 Task: Search one way flight ticket for 1 adult, 6 children, 1 infant in seat and 1 infant on lap in business from Durango: Durango√la Plata County Airport to Greensboro: Piedmont Triad International Airport on 5-1-2023. Choice of flights is Spirit. Number of bags: 1 carry on bag. Price is upto 100000. Outbound departure time preference is 15:30.
Action: Mouse moved to (209, 211)
Screenshot: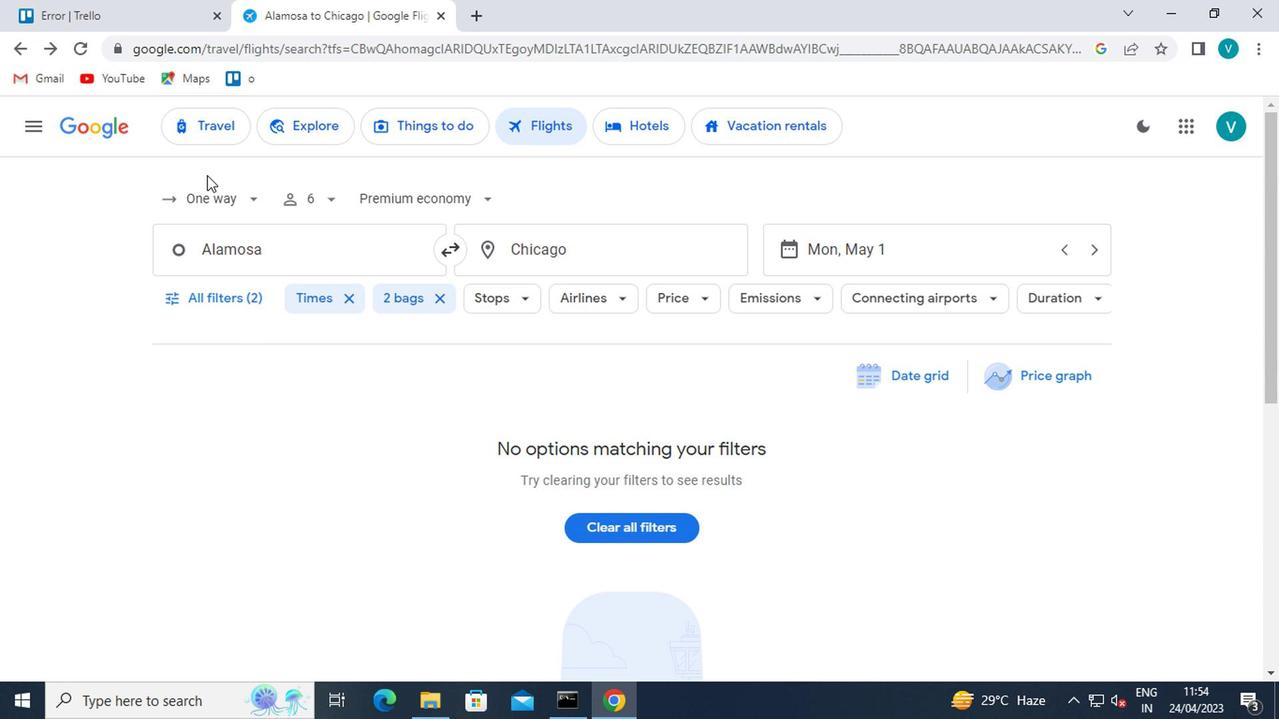 
Action: Mouse pressed left at (209, 211)
Screenshot: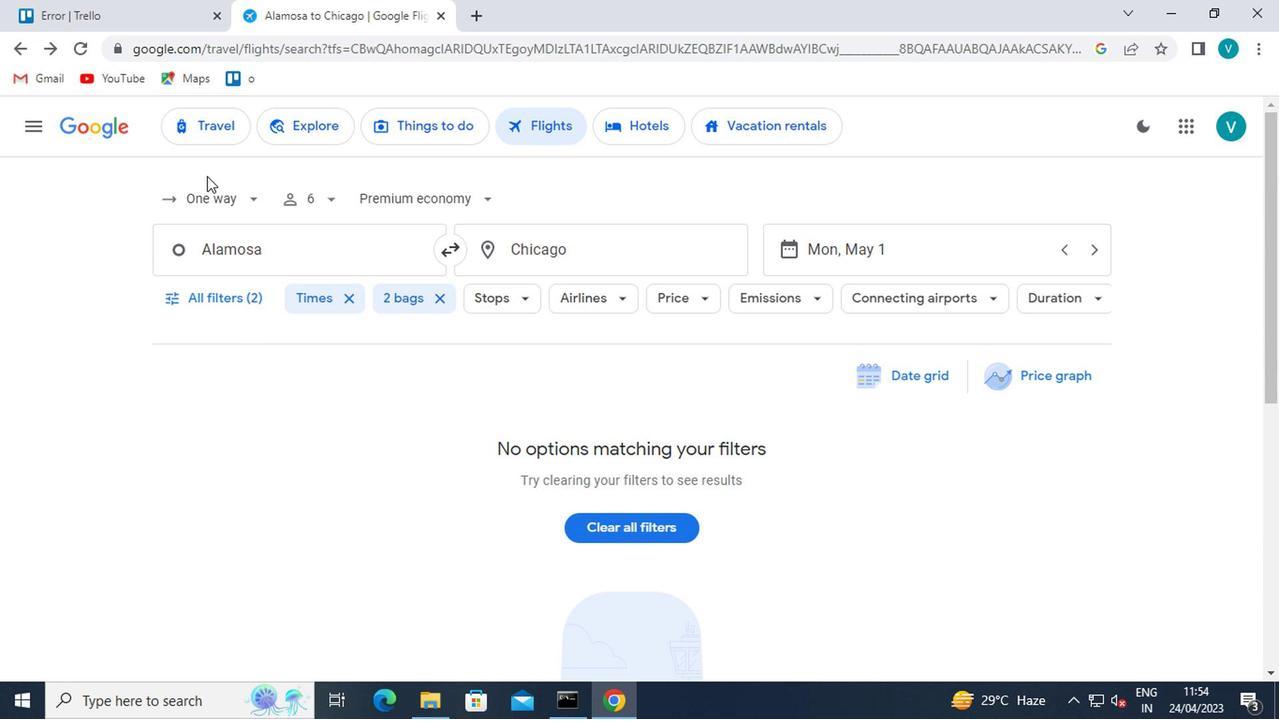 
Action: Mouse moved to (229, 289)
Screenshot: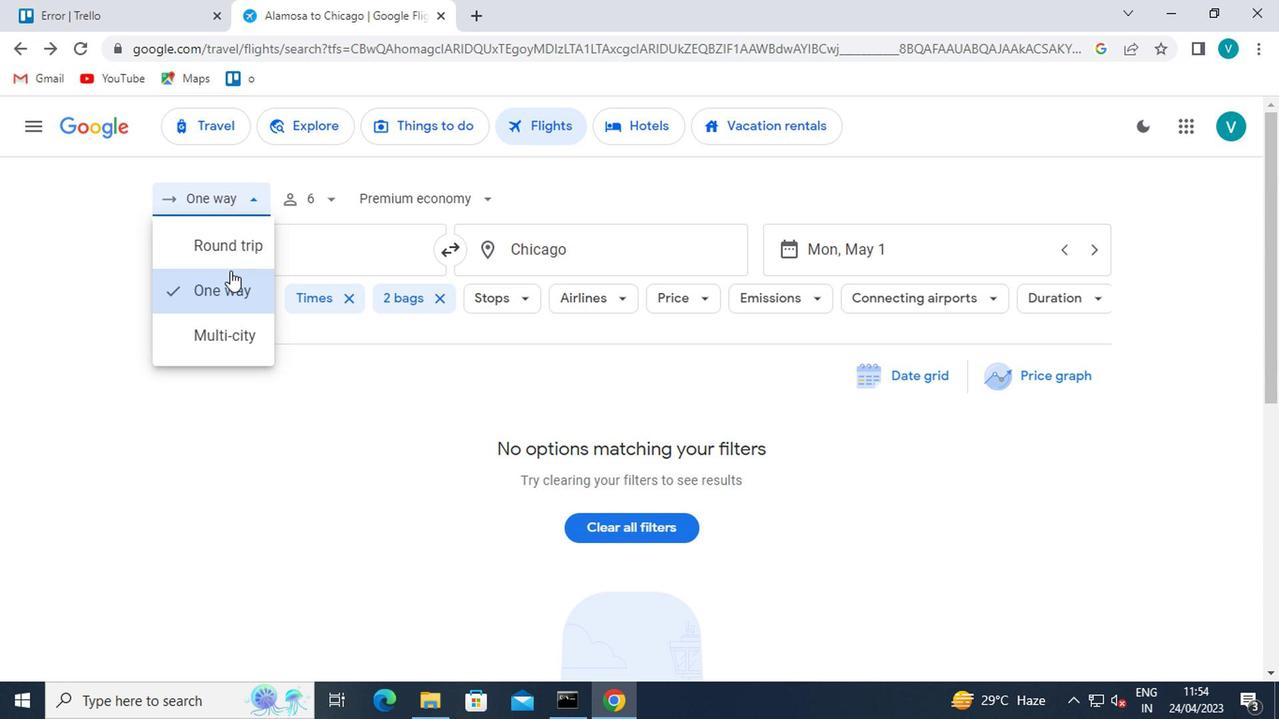 
Action: Mouse pressed left at (229, 289)
Screenshot: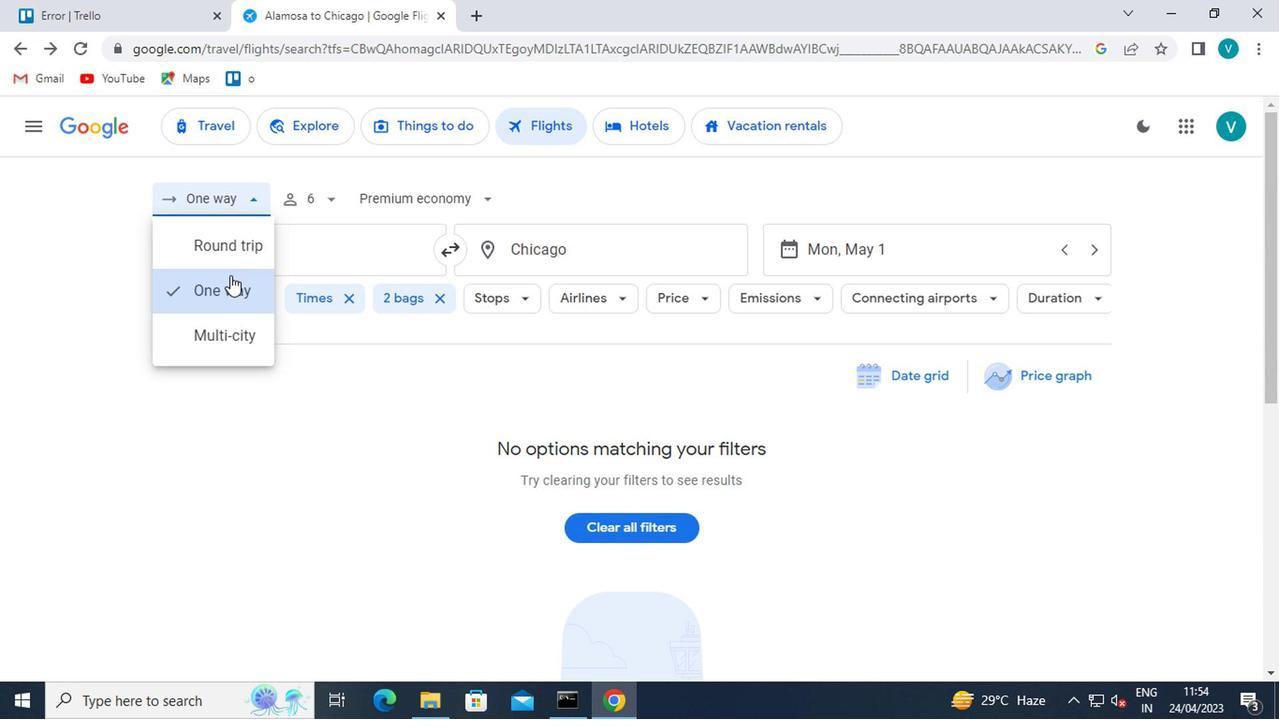 
Action: Mouse moved to (327, 201)
Screenshot: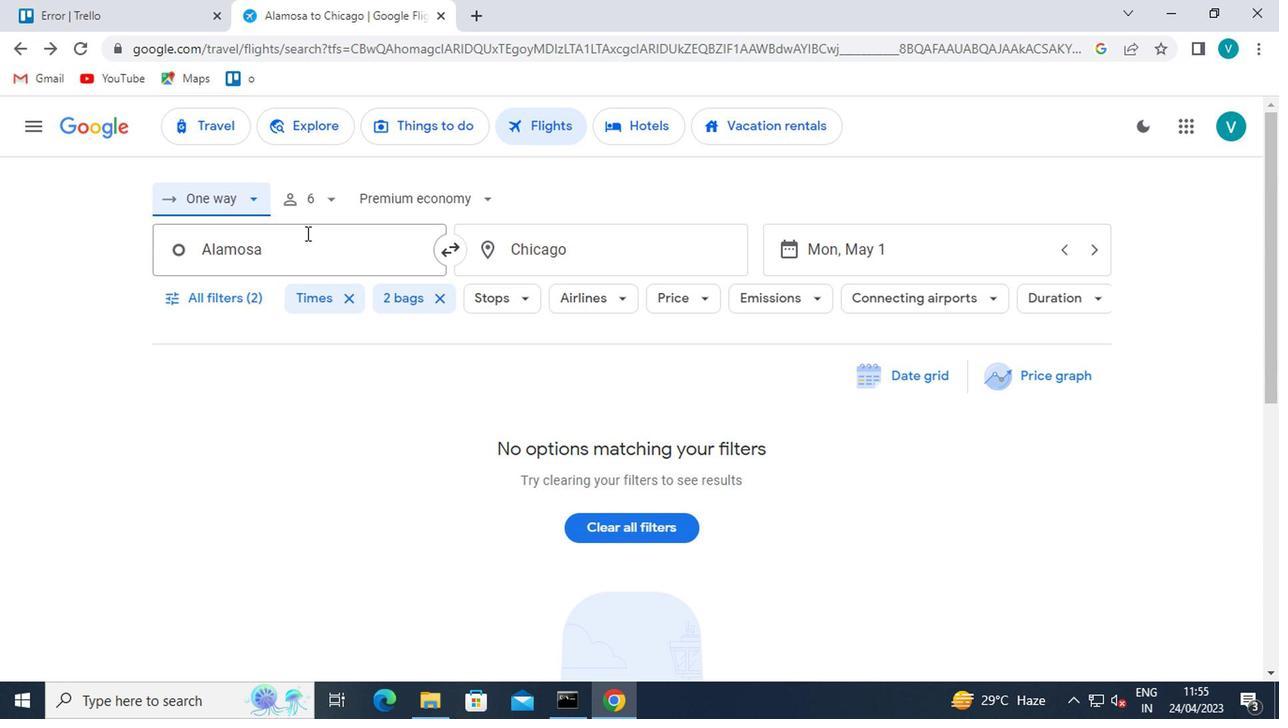 
Action: Mouse pressed left at (327, 201)
Screenshot: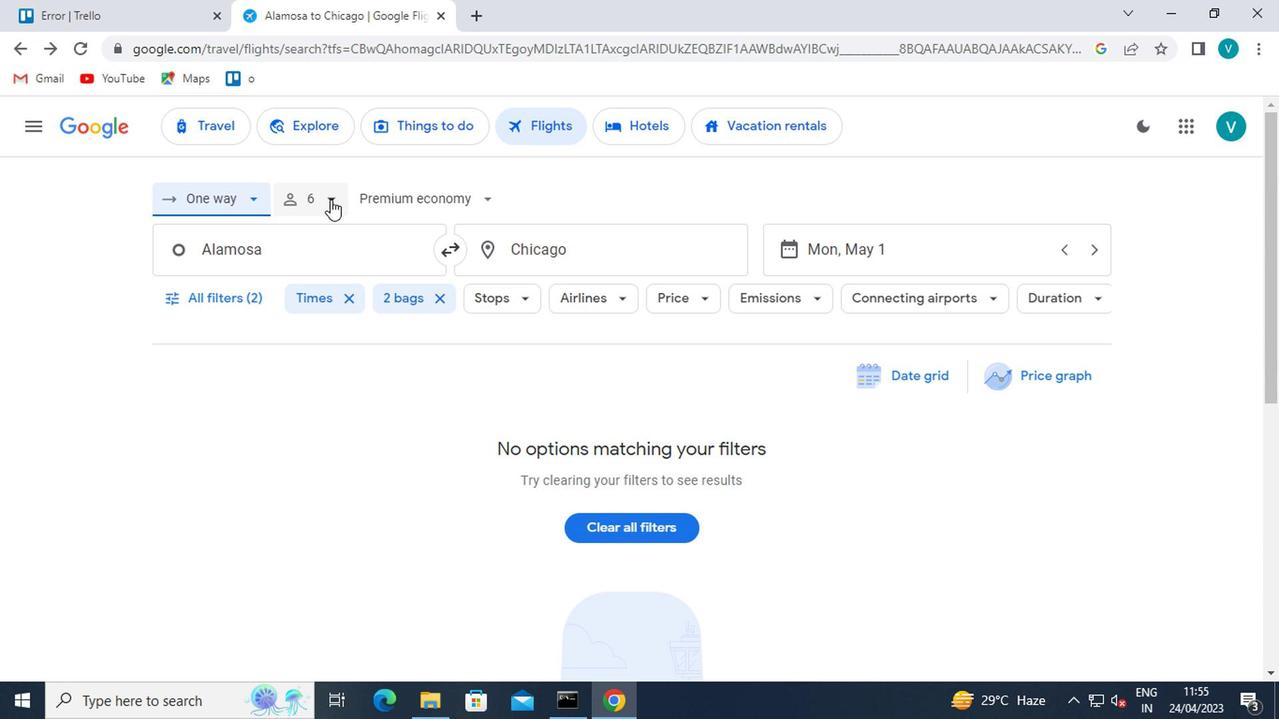 
Action: Mouse moved to (411, 251)
Screenshot: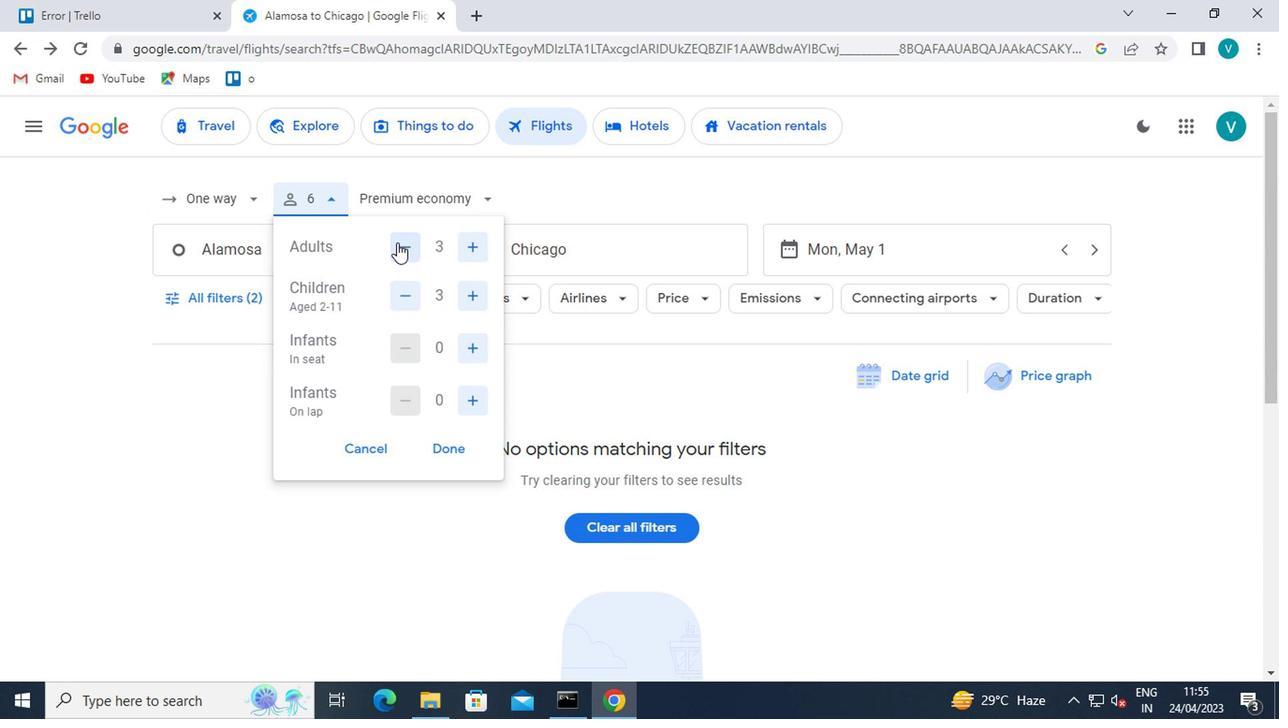 
Action: Mouse pressed left at (411, 251)
Screenshot: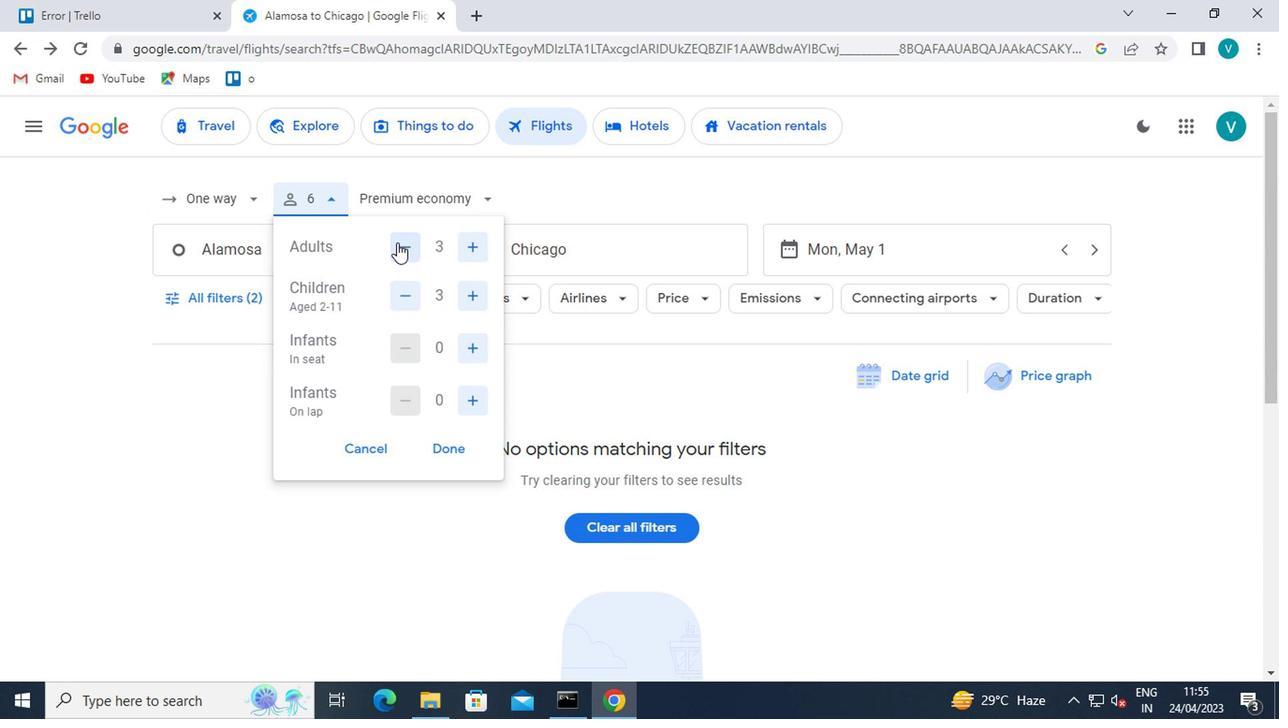 
Action: Mouse moved to (413, 252)
Screenshot: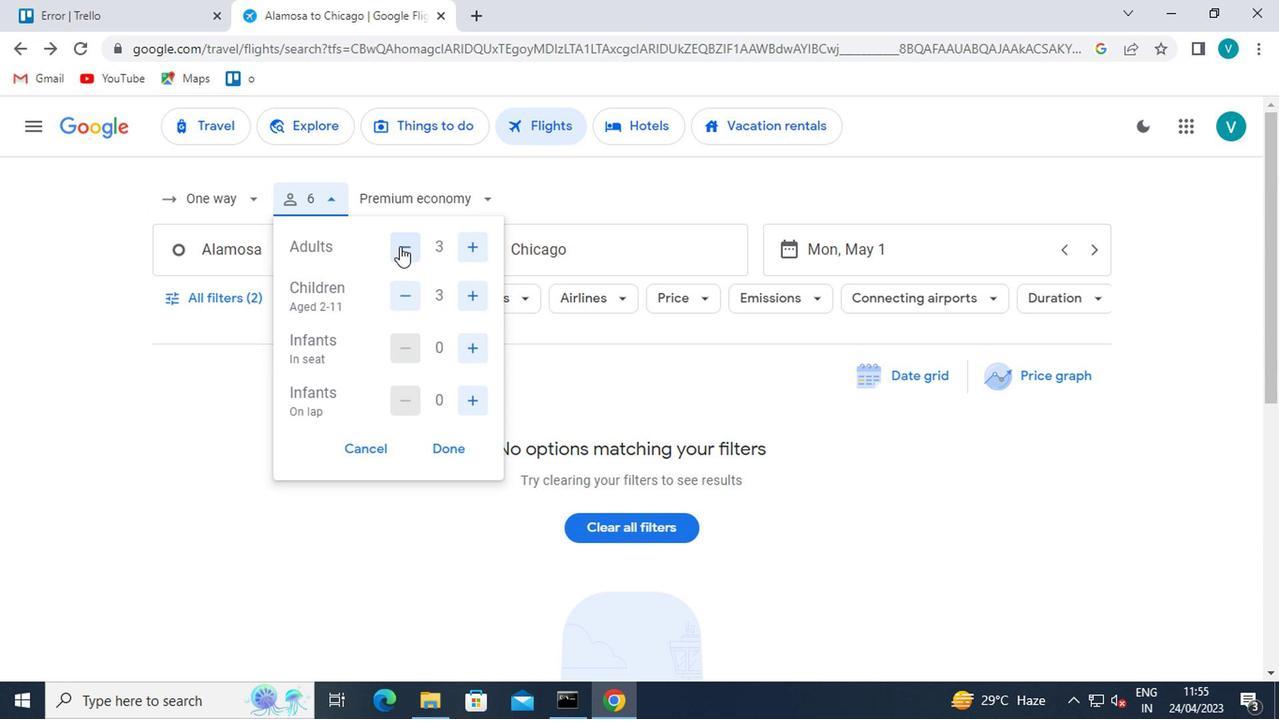 
Action: Mouse pressed left at (413, 252)
Screenshot: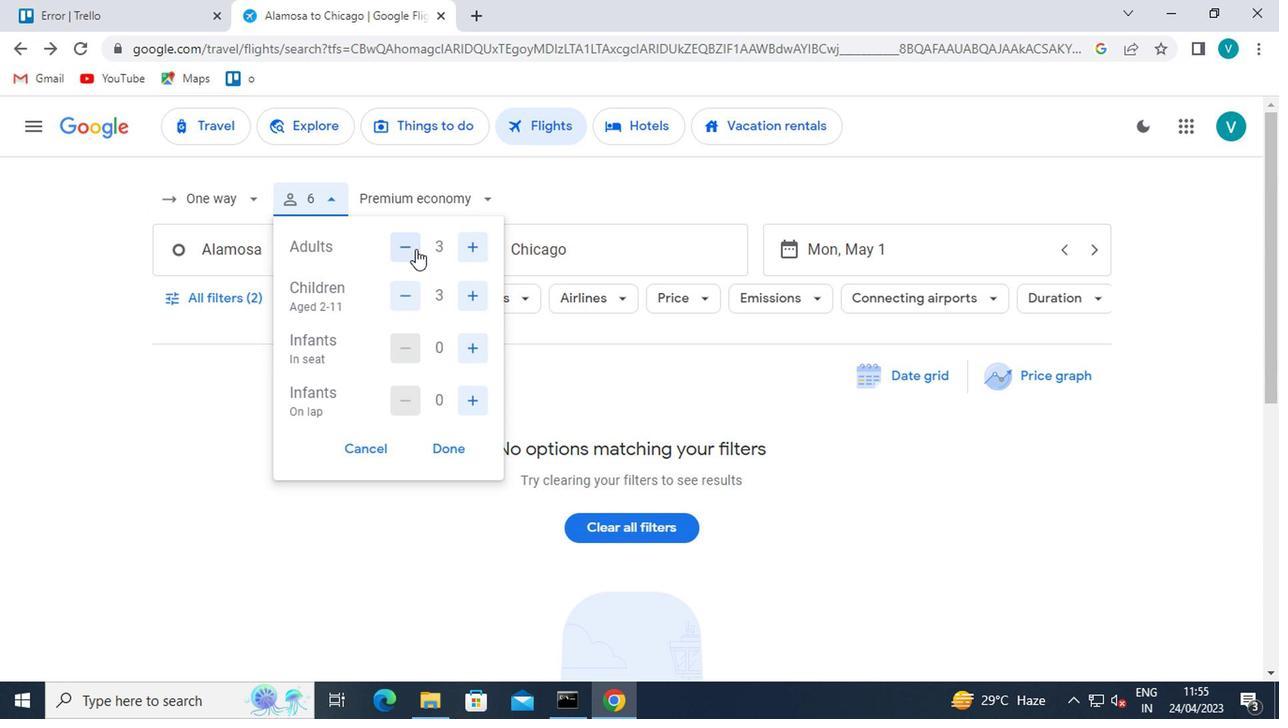 
Action: Mouse moved to (473, 297)
Screenshot: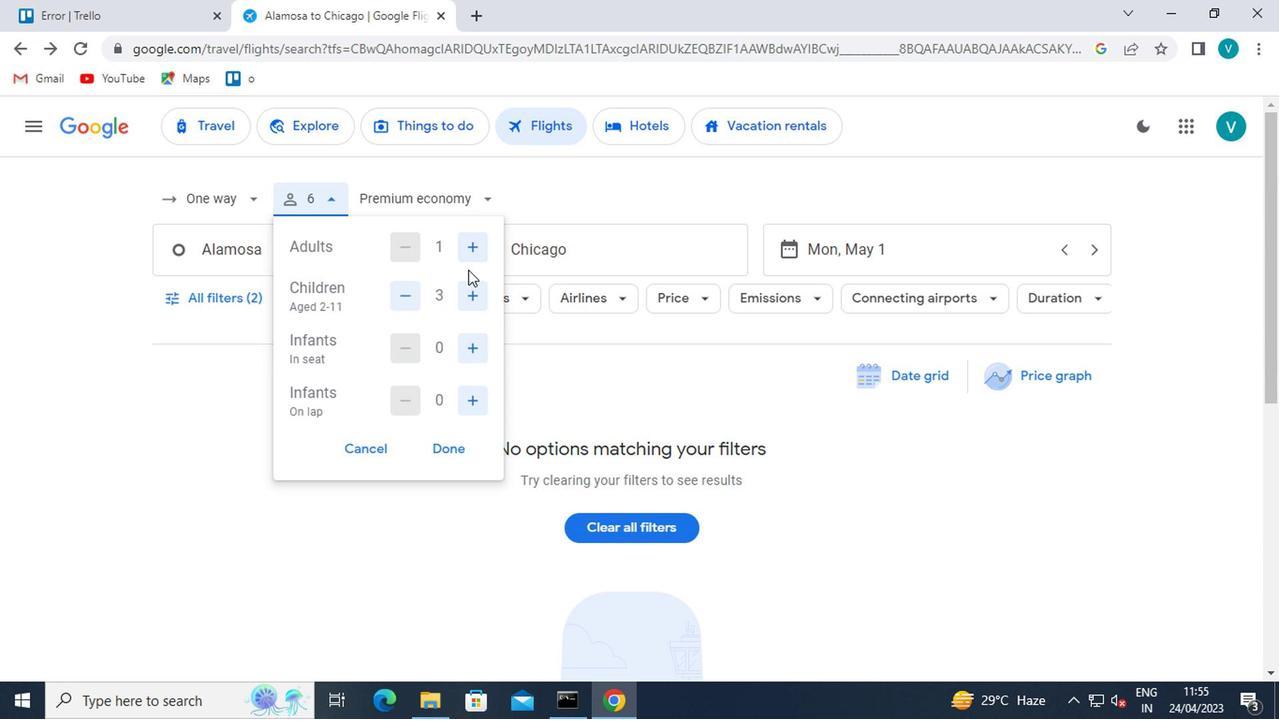 
Action: Mouse pressed left at (473, 297)
Screenshot: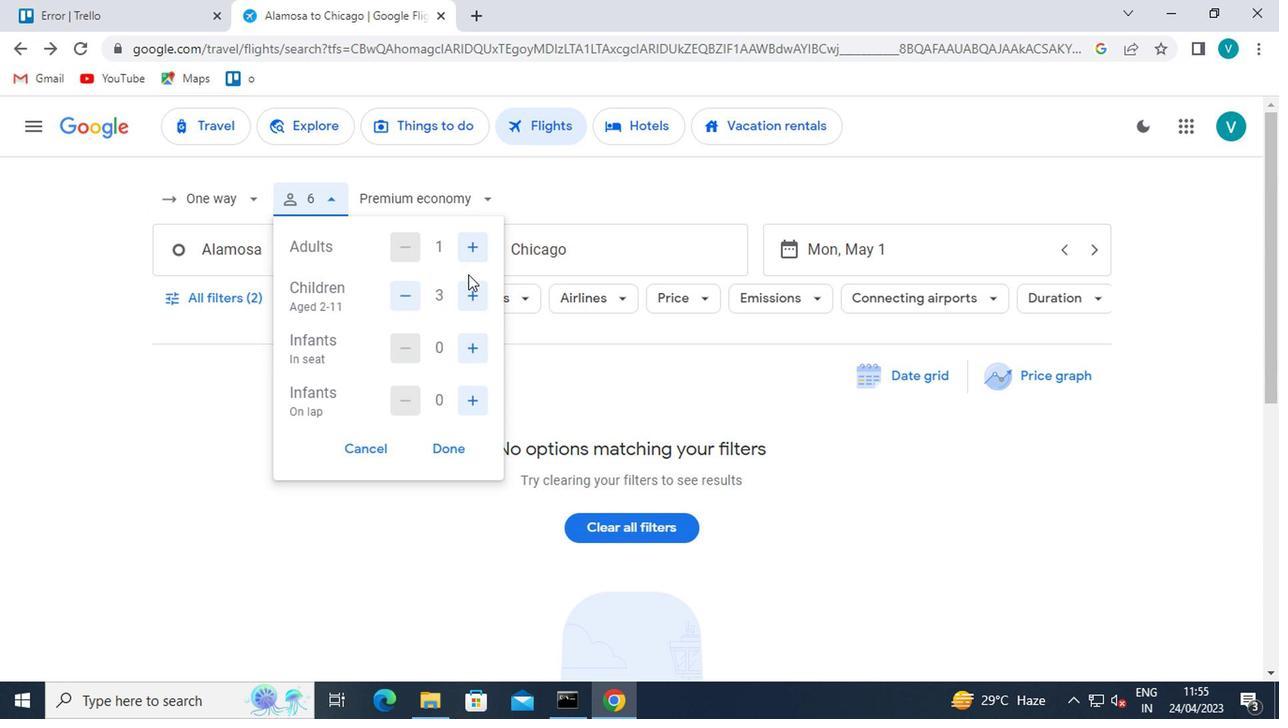 
Action: Mouse pressed left at (473, 297)
Screenshot: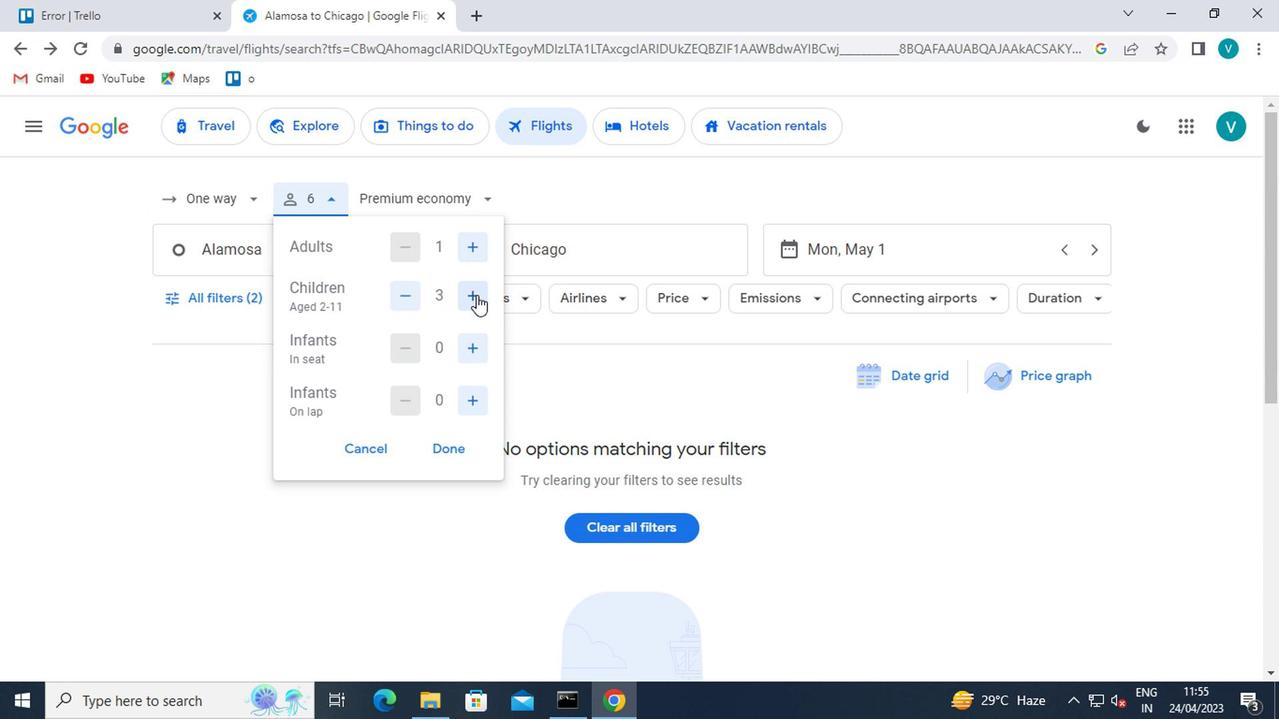 
Action: Mouse pressed left at (473, 297)
Screenshot: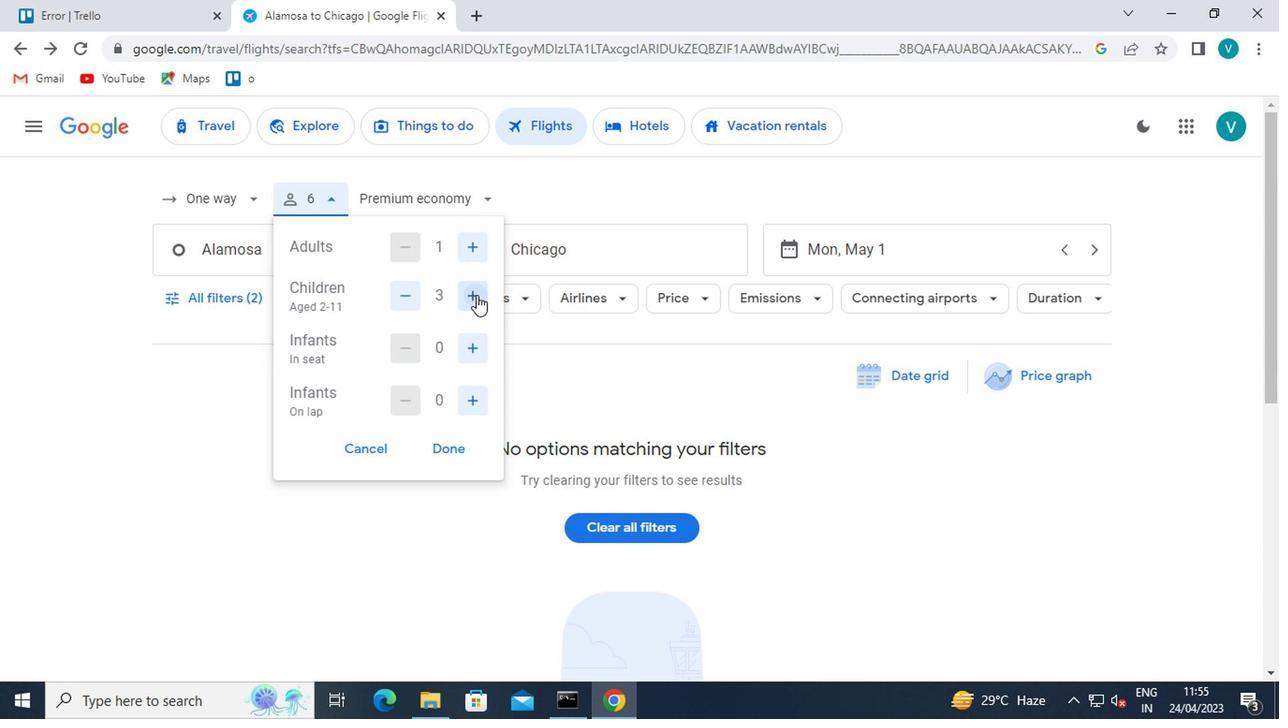 
Action: Mouse pressed left at (473, 297)
Screenshot: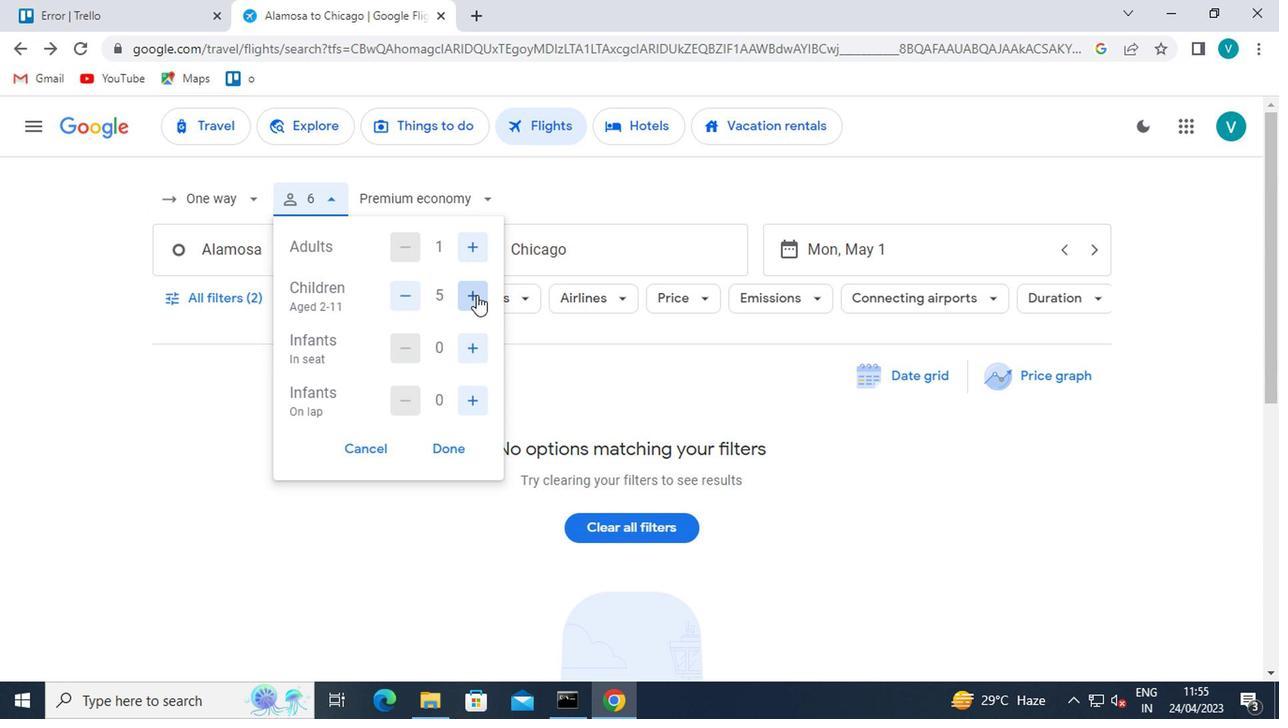 
Action: Mouse moved to (407, 298)
Screenshot: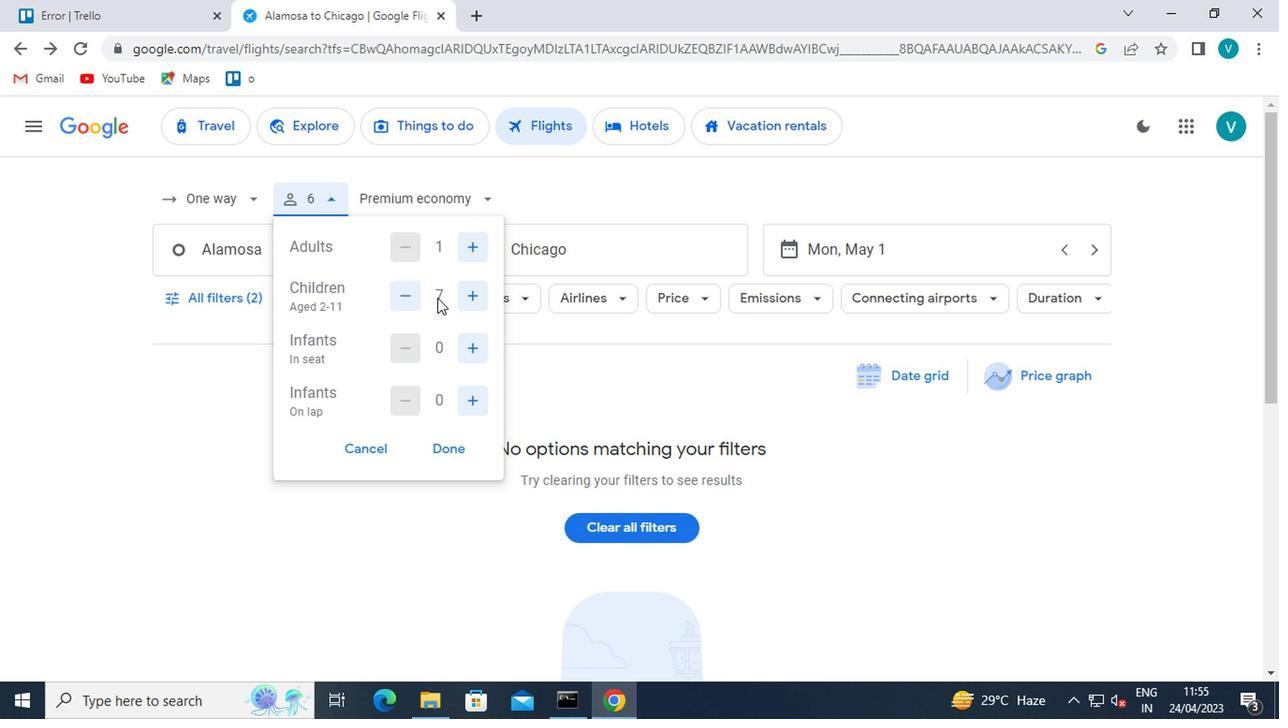 
Action: Mouse pressed left at (407, 298)
Screenshot: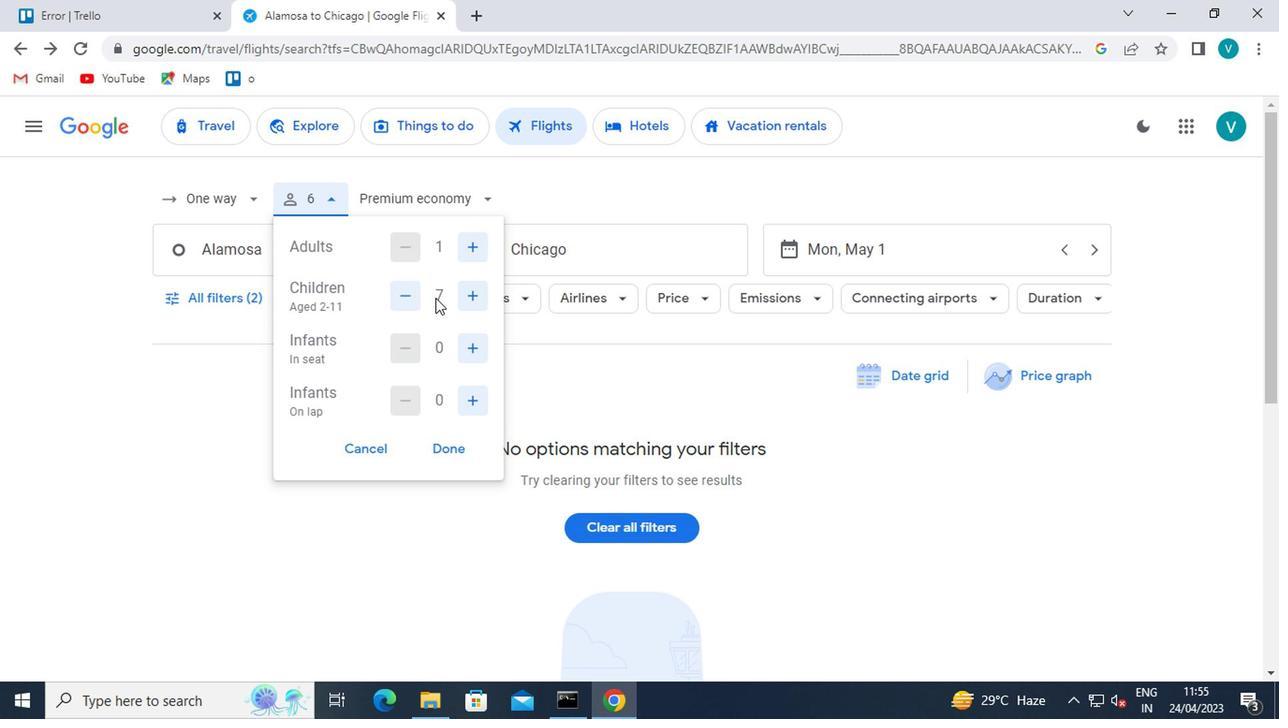 
Action: Mouse moved to (460, 353)
Screenshot: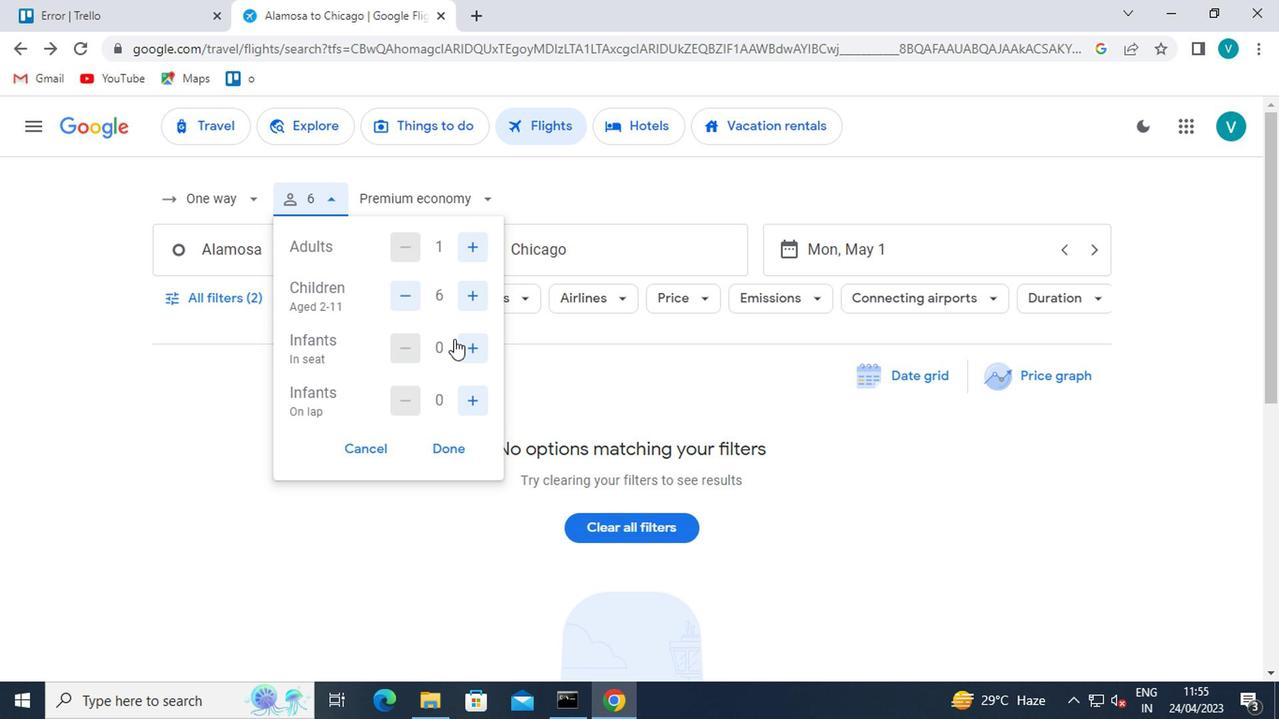 
Action: Mouse pressed left at (460, 353)
Screenshot: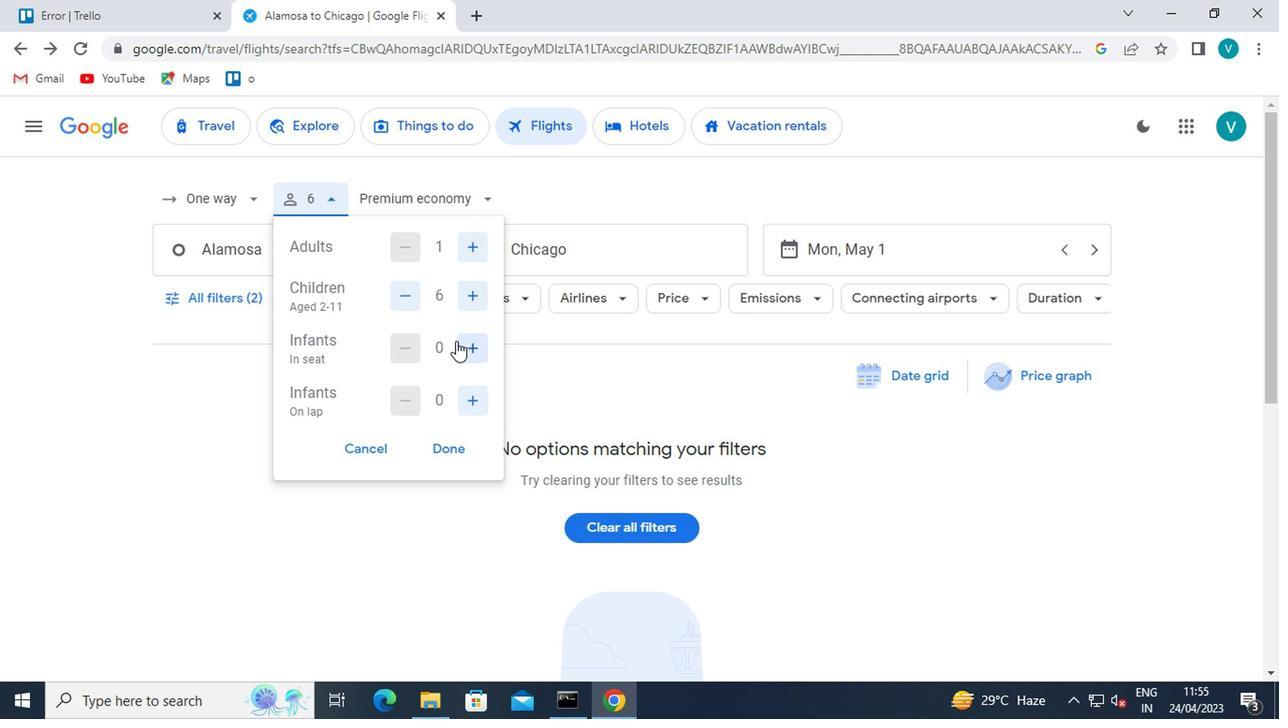 
Action: Mouse moved to (475, 404)
Screenshot: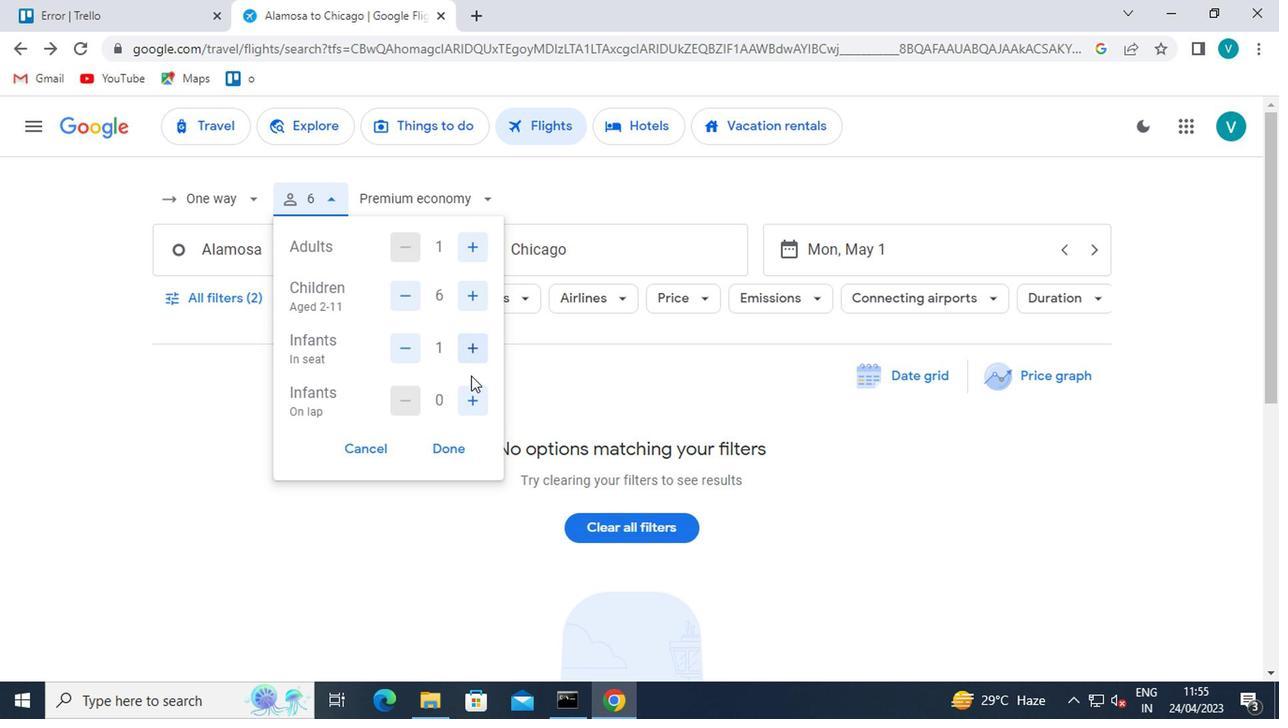 
Action: Mouse pressed left at (475, 404)
Screenshot: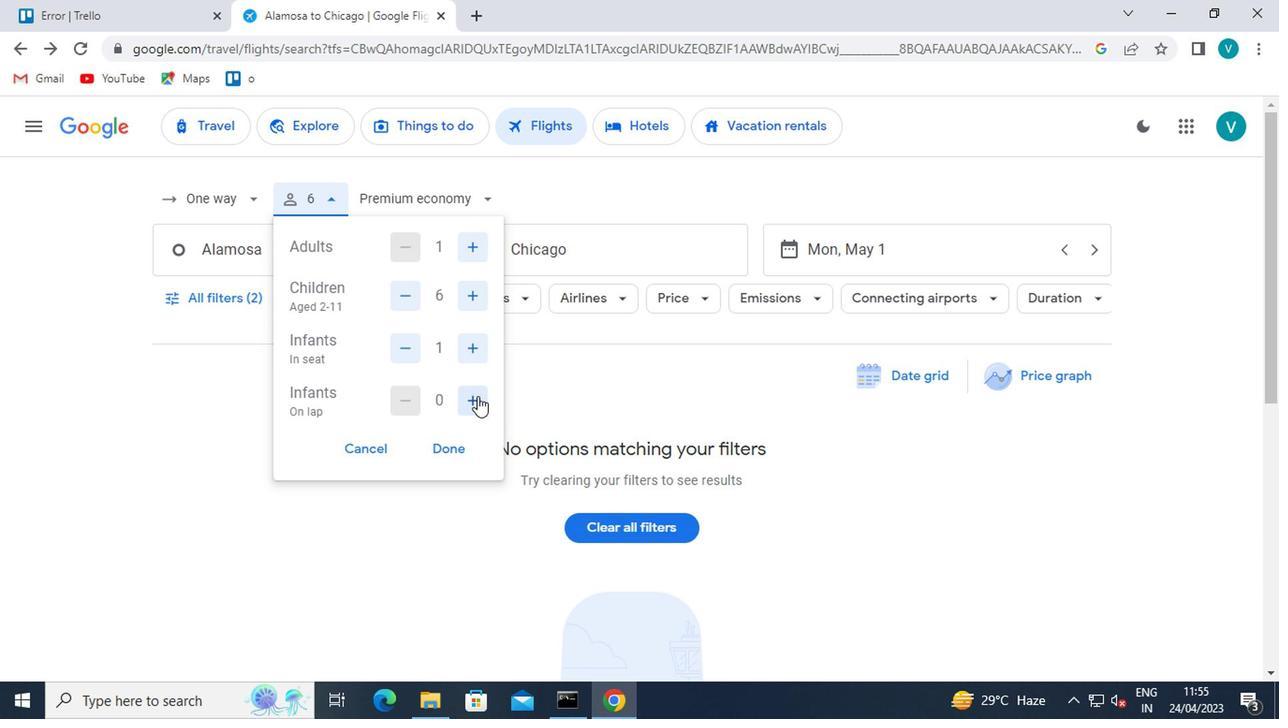 
Action: Mouse moved to (445, 447)
Screenshot: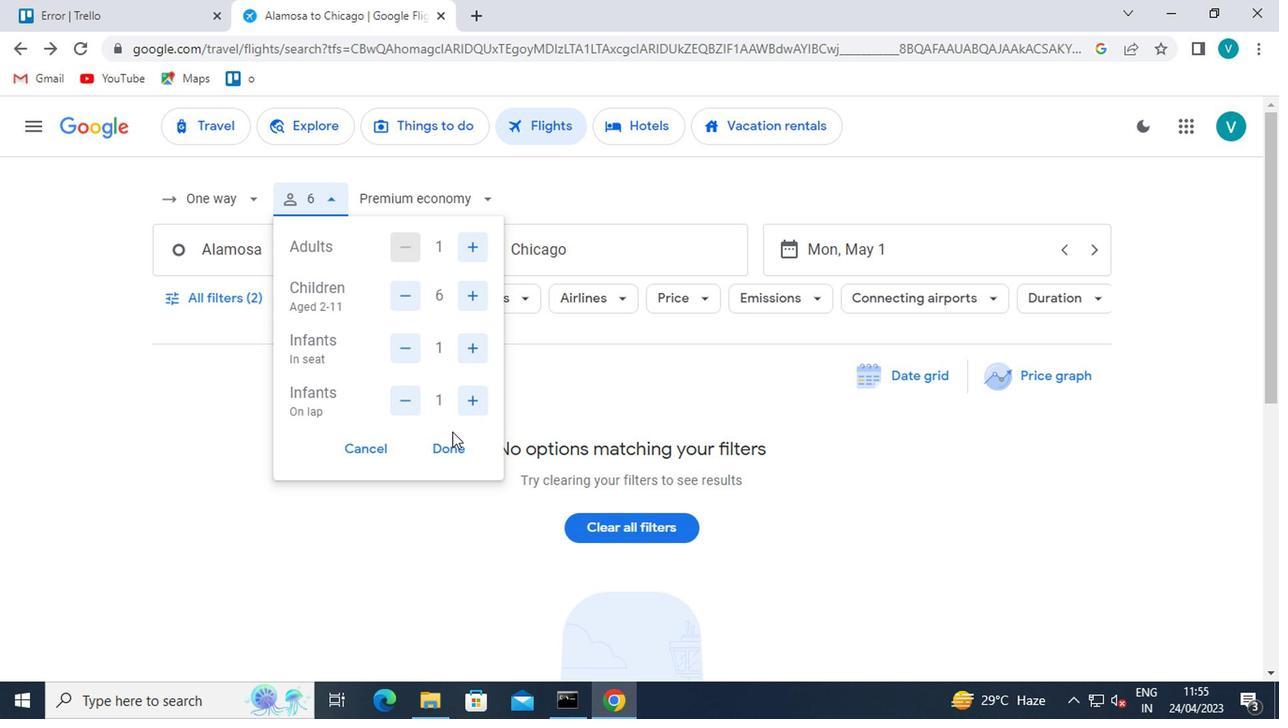 
Action: Mouse pressed left at (445, 447)
Screenshot: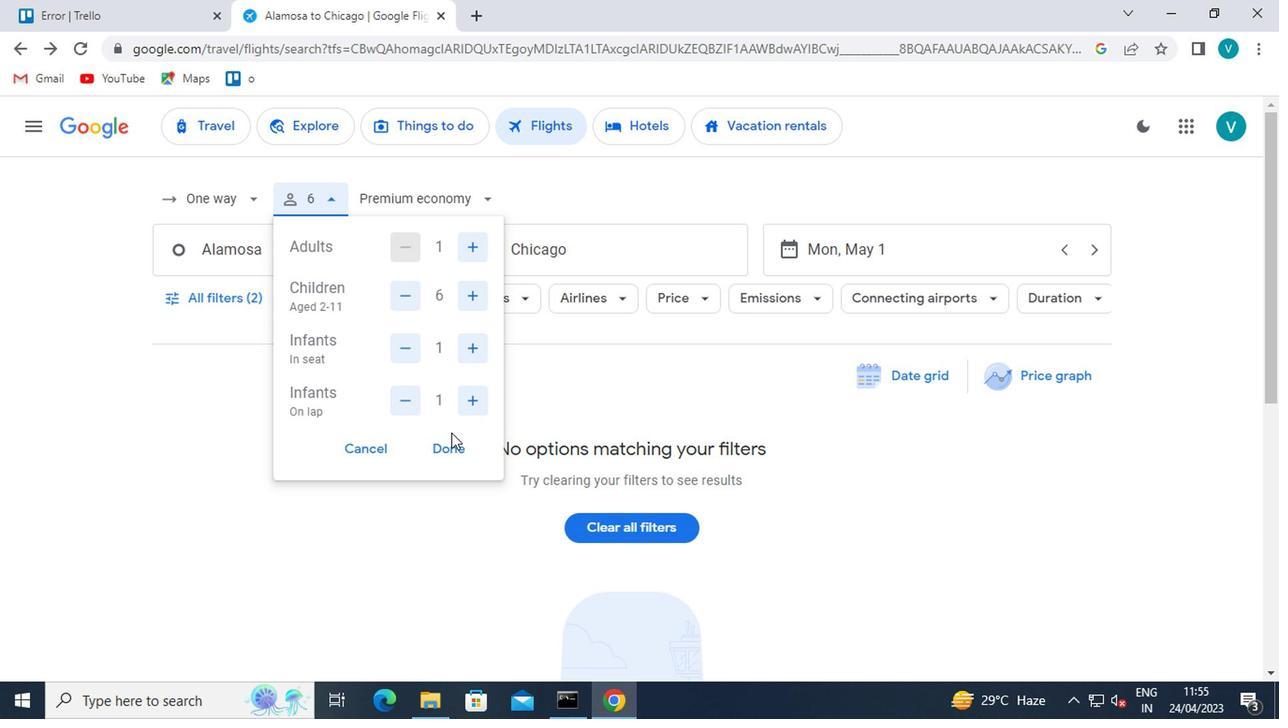 
Action: Mouse moved to (452, 205)
Screenshot: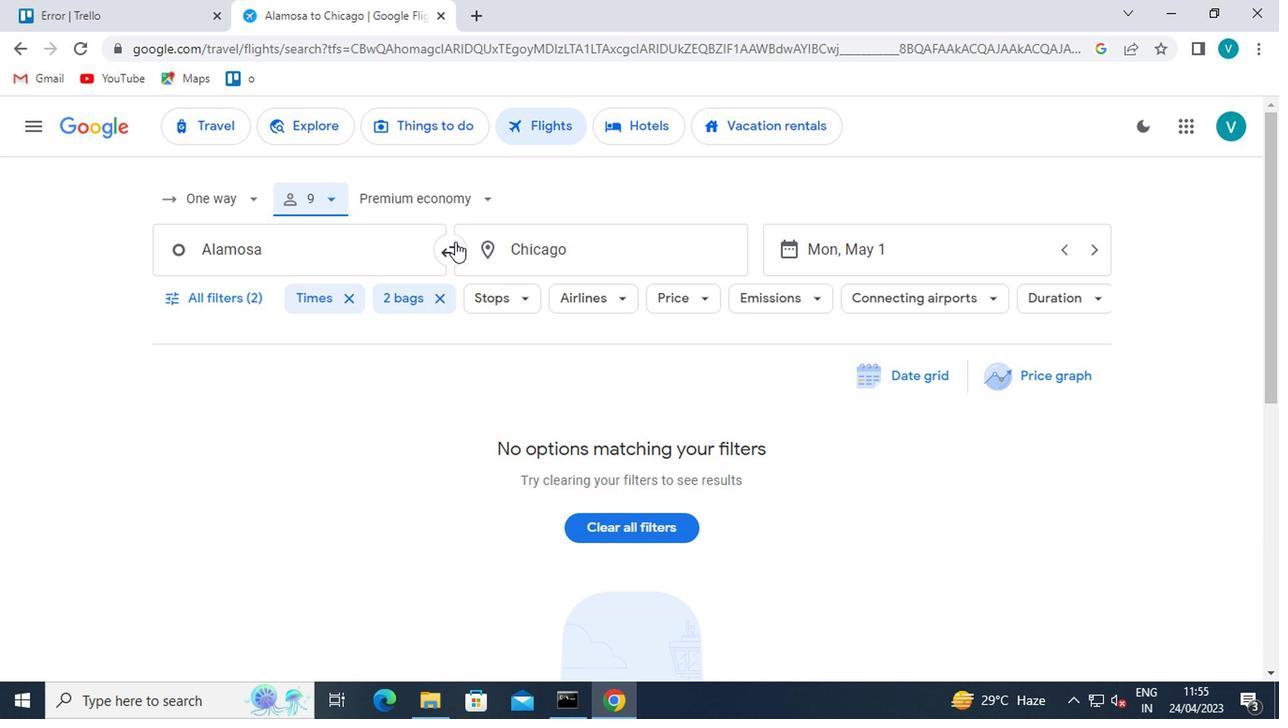 
Action: Mouse pressed left at (452, 205)
Screenshot: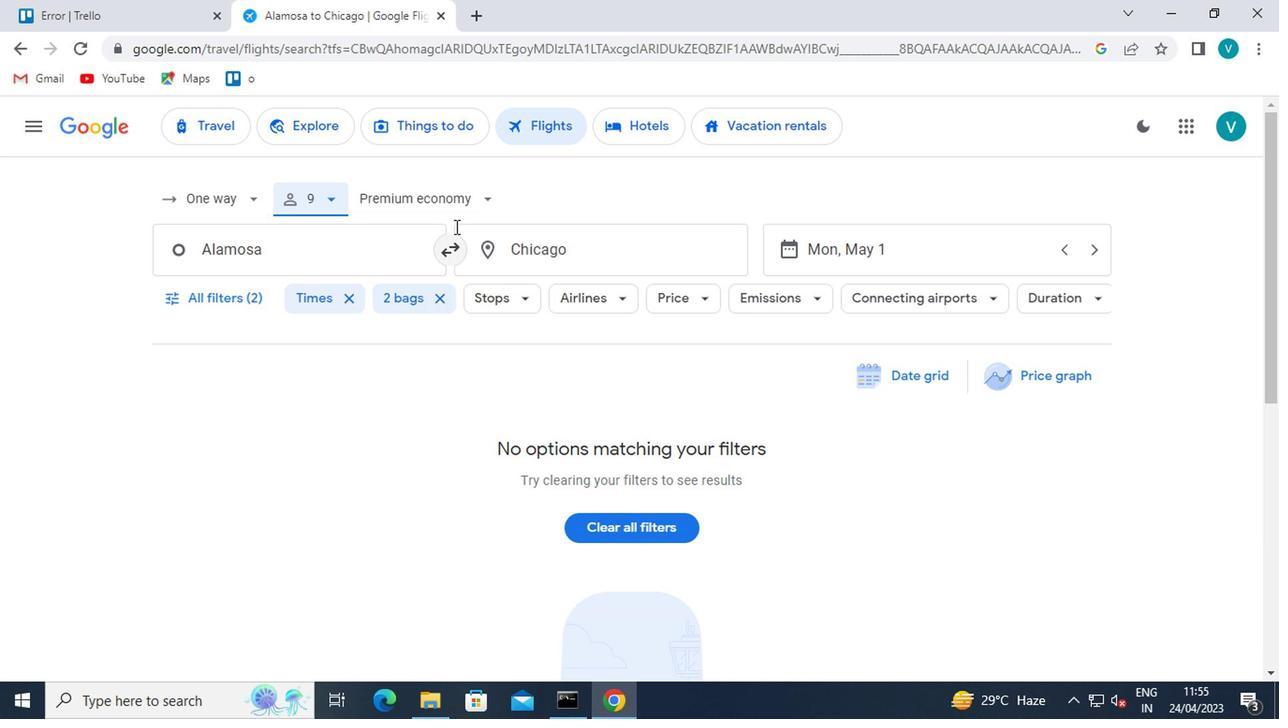 
Action: Mouse moved to (447, 326)
Screenshot: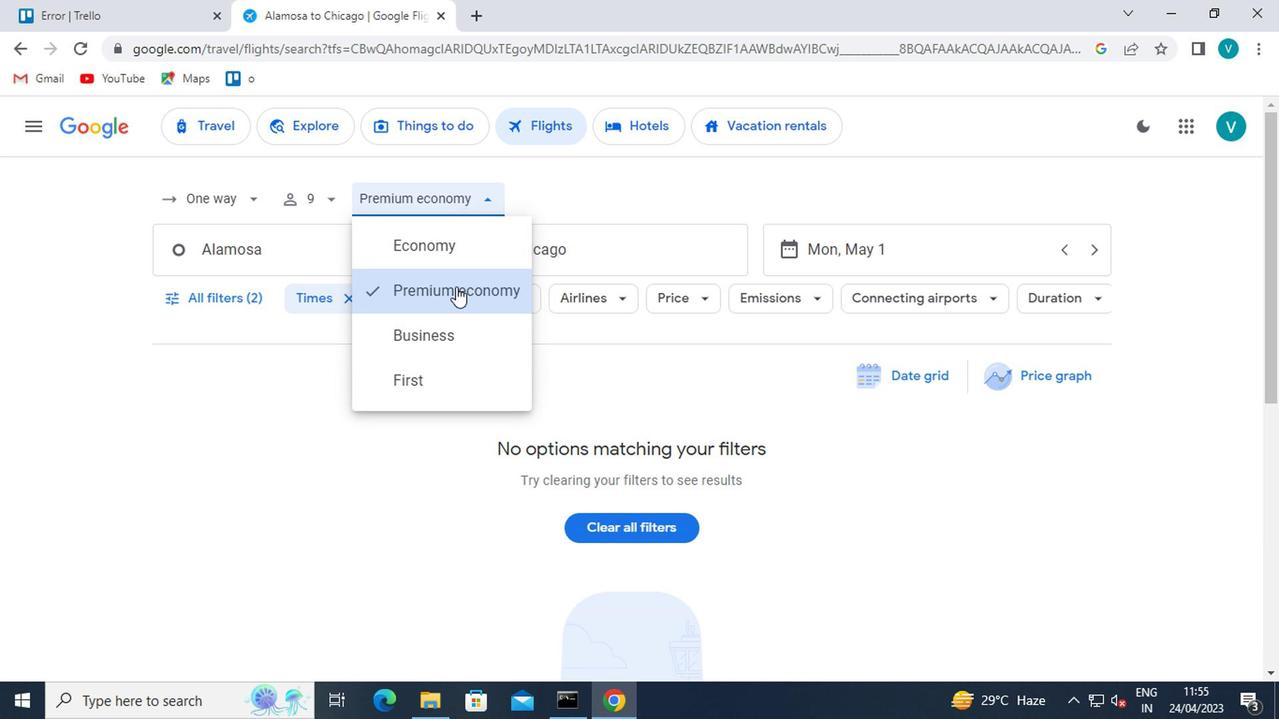
Action: Mouse pressed left at (447, 326)
Screenshot: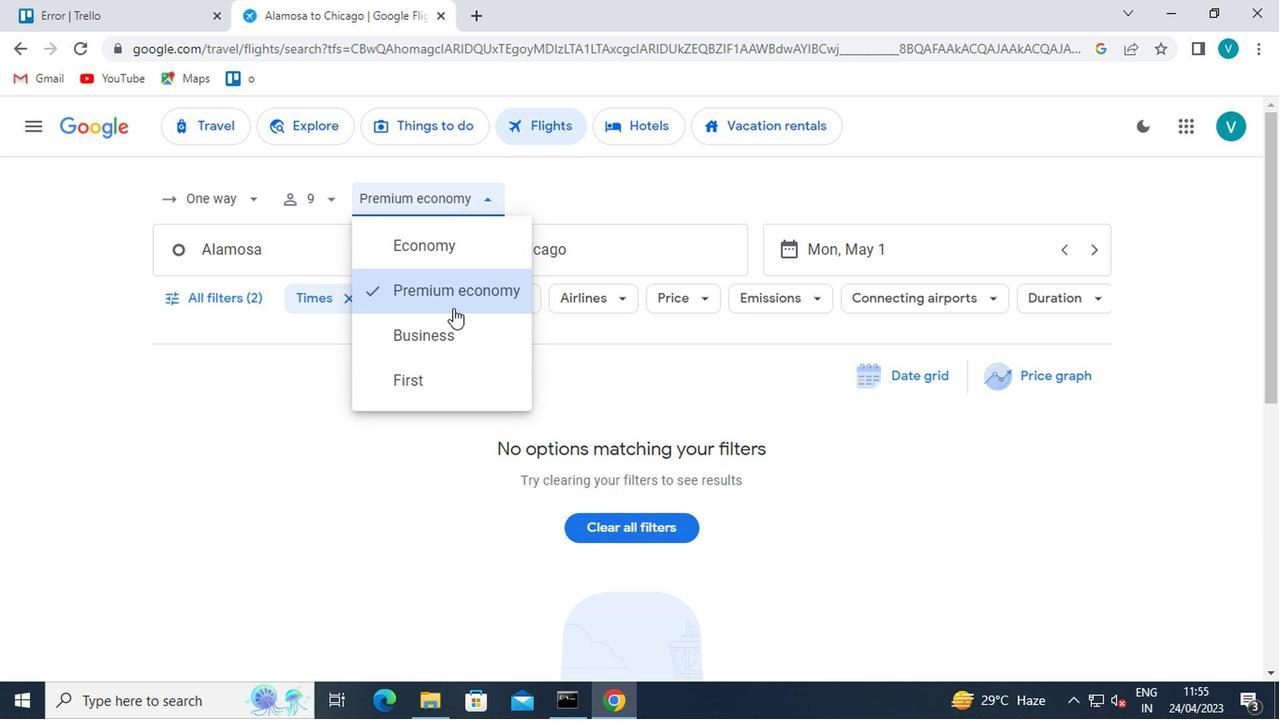 
Action: Mouse moved to (328, 257)
Screenshot: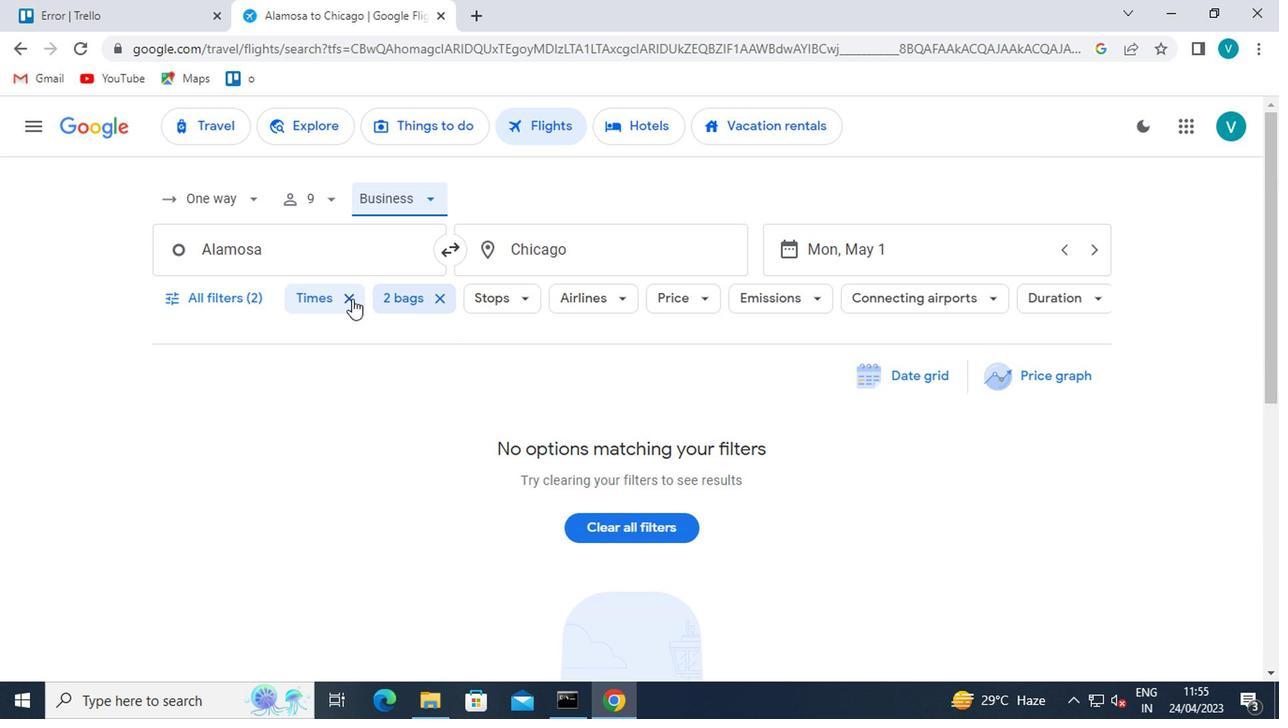 
Action: Mouse pressed left at (328, 257)
Screenshot: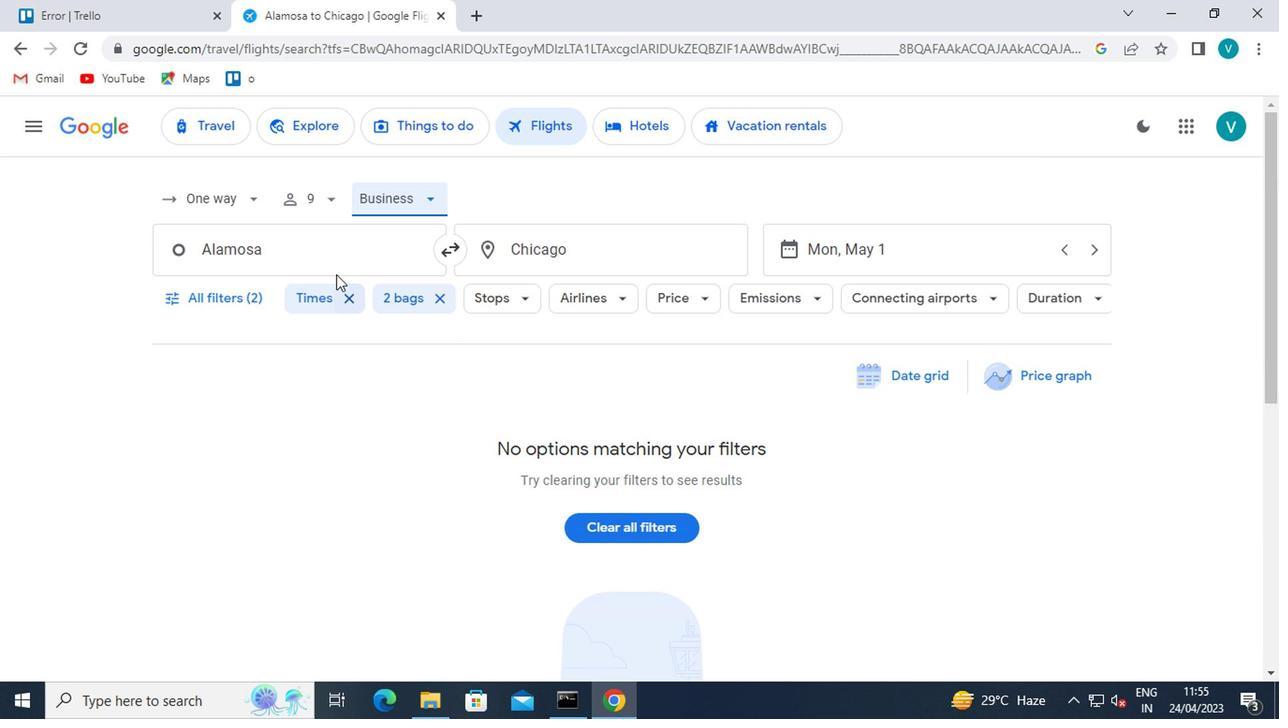 
Action: Mouse moved to (328, 257)
Screenshot: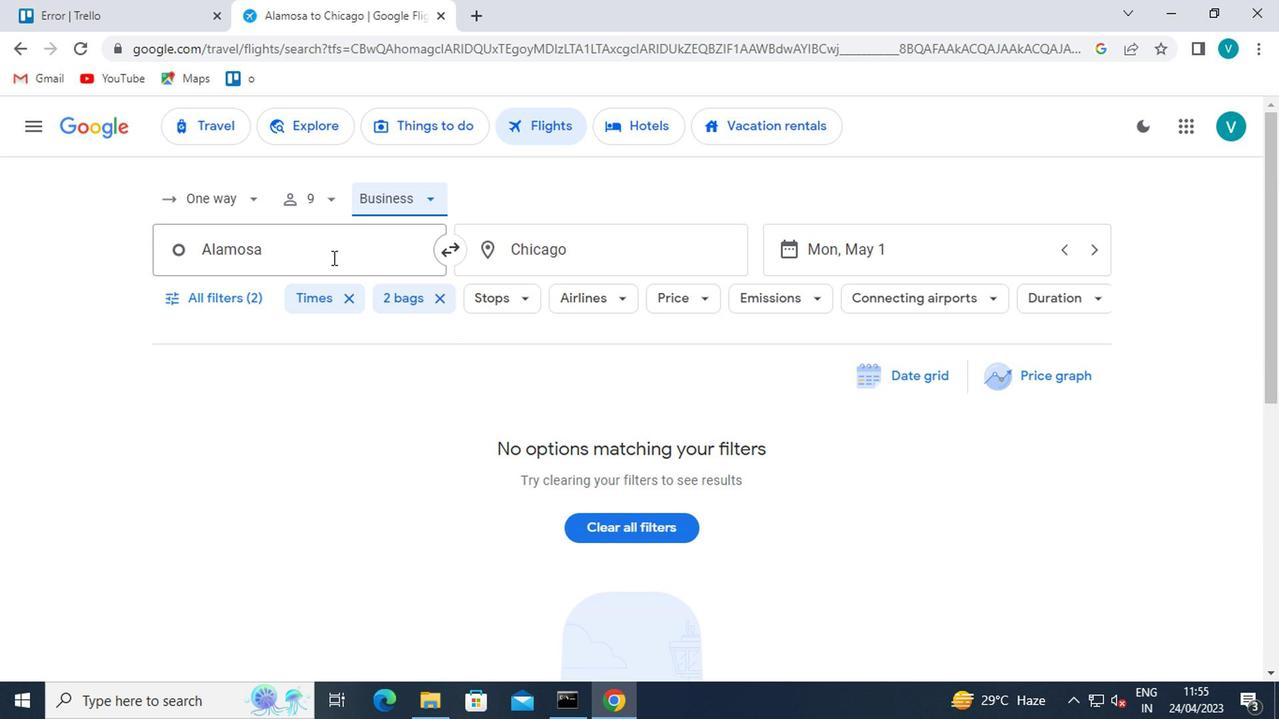 
Action: Key pressed <Key.shift>DURANGO
Screenshot: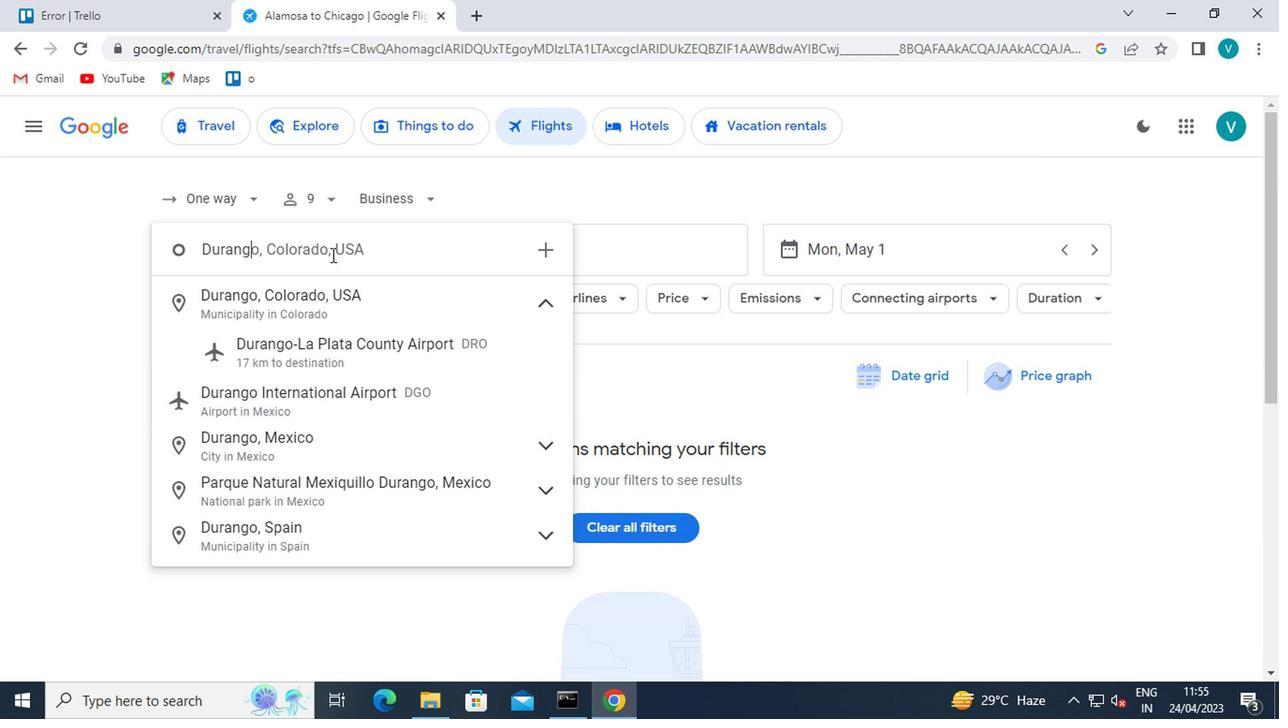 
Action: Mouse moved to (327, 349)
Screenshot: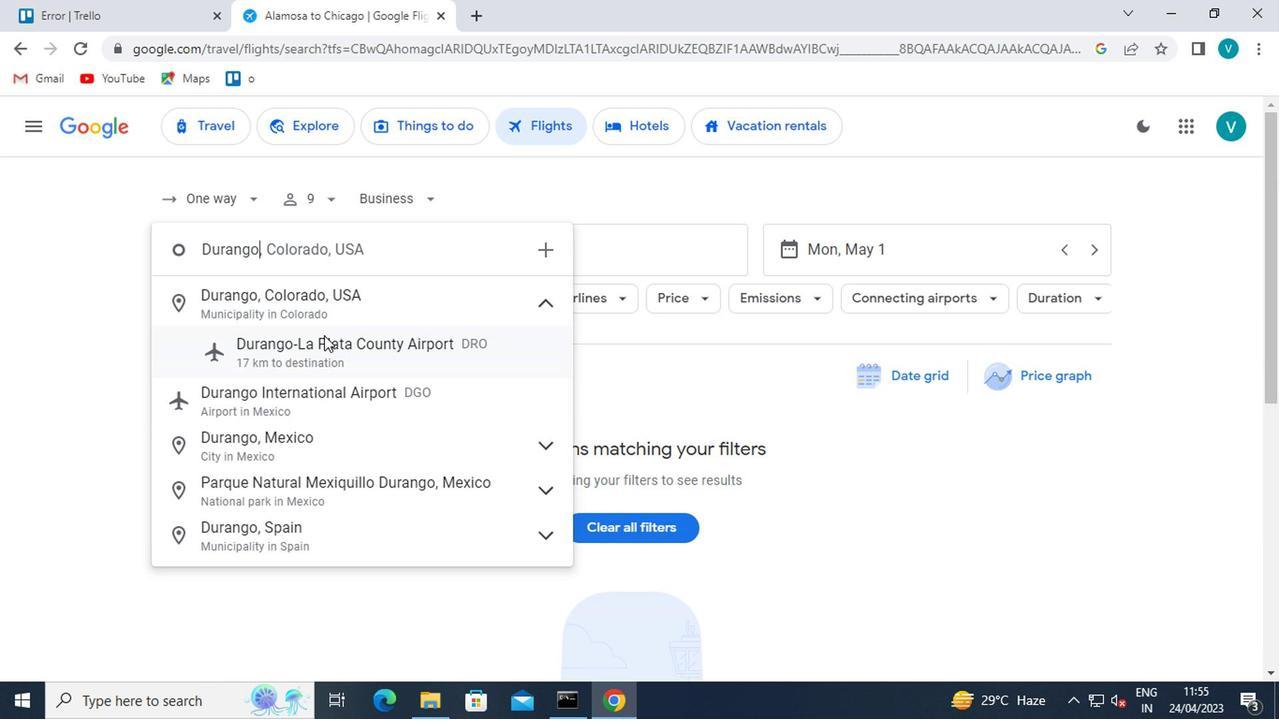 
Action: Mouse pressed left at (327, 349)
Screenshot: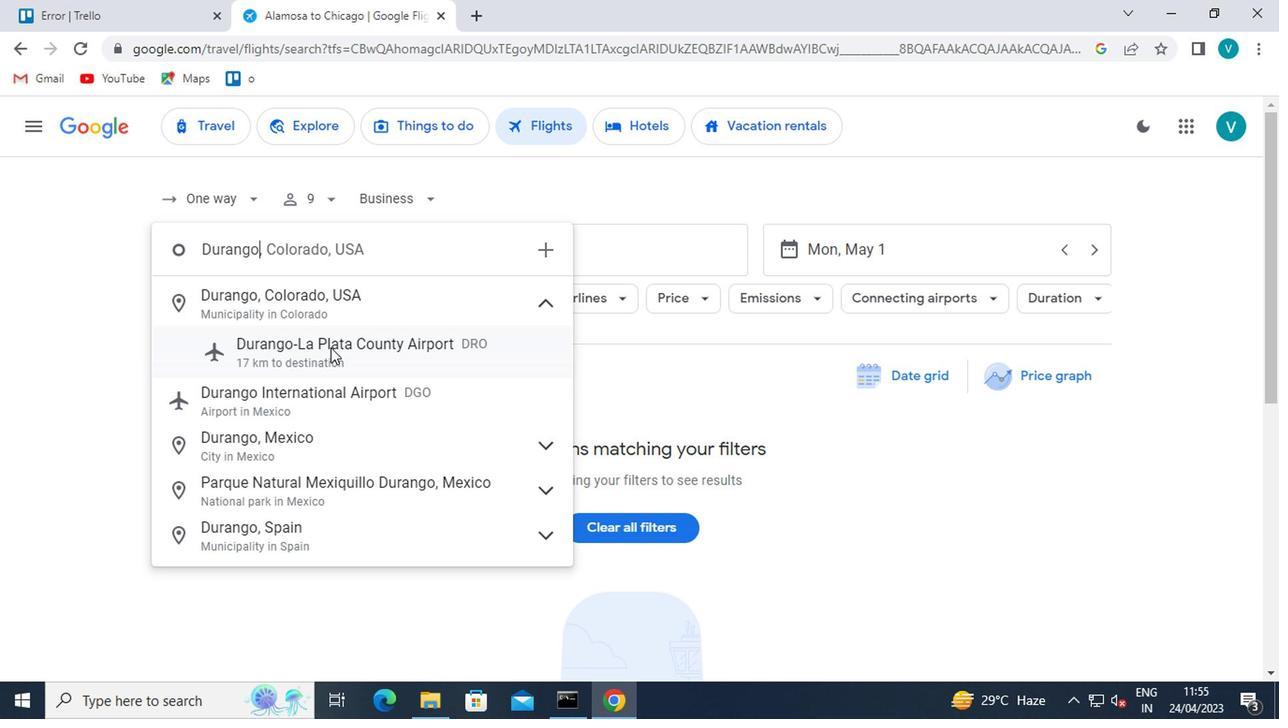 
Action: Mouse moved to (594, 234)
Screenshot: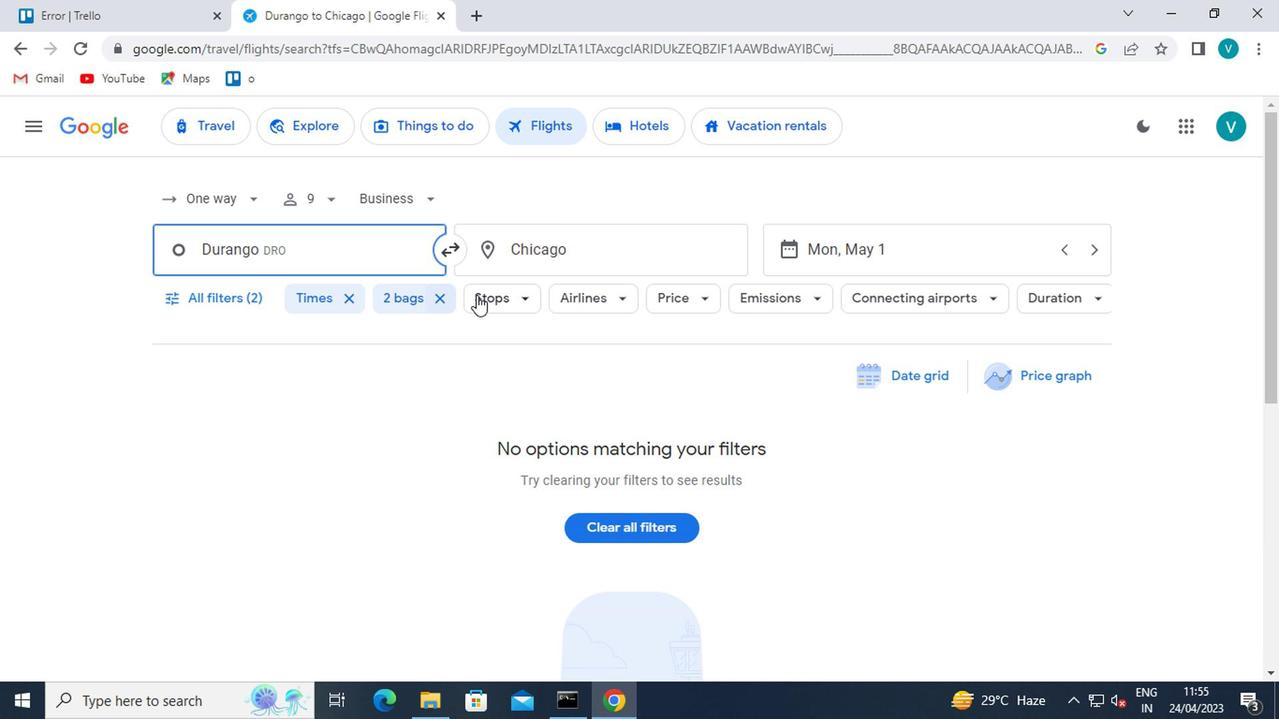 
Action: Mouse pressed left at (594, 234)
Screenshot: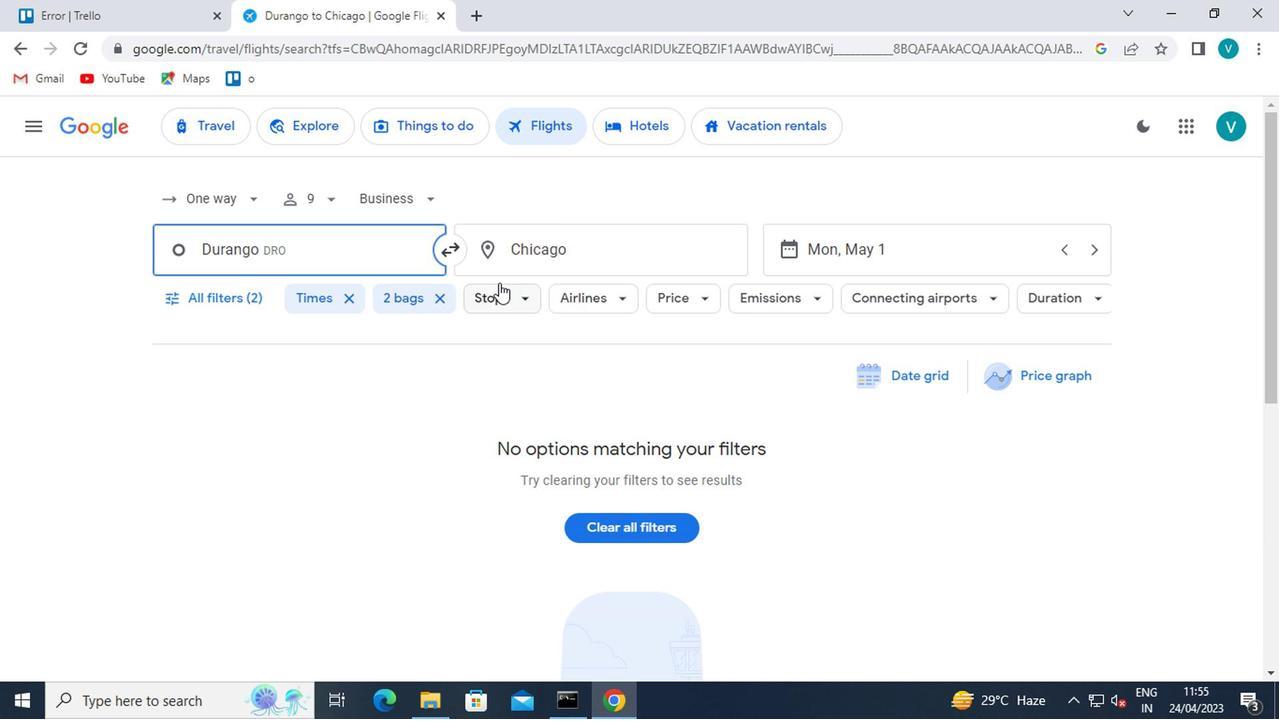 
Action: Key pressed <Key.shift>GREENSBRO
Screenshot: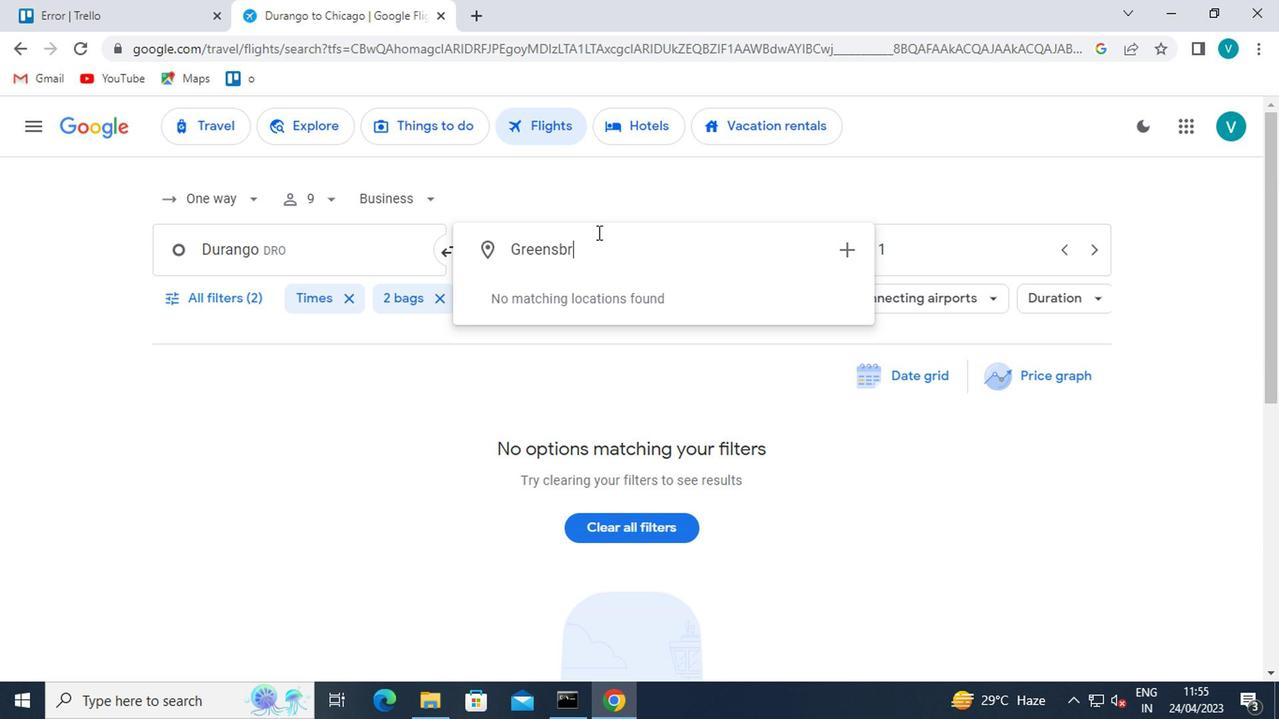 
Action: Mouse moved to (623, 357)
Screenshot: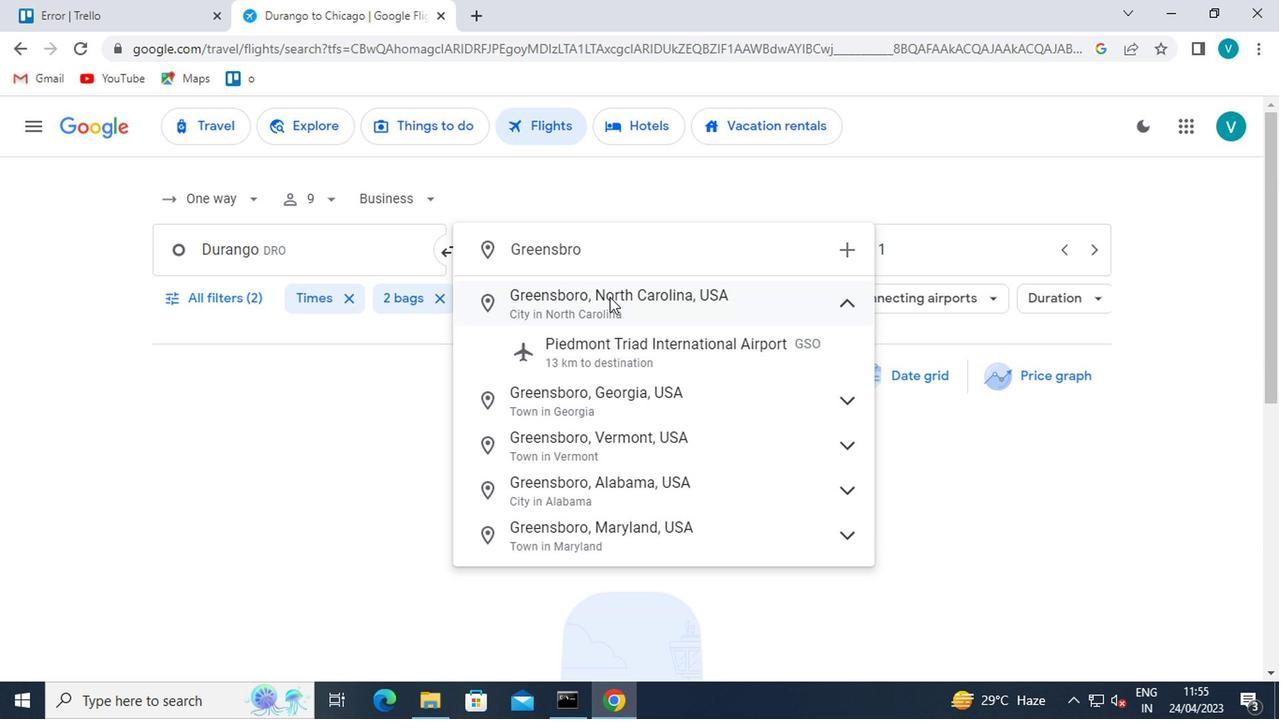 
Action: Mouse pressed left at (623, 357)
Screenshot: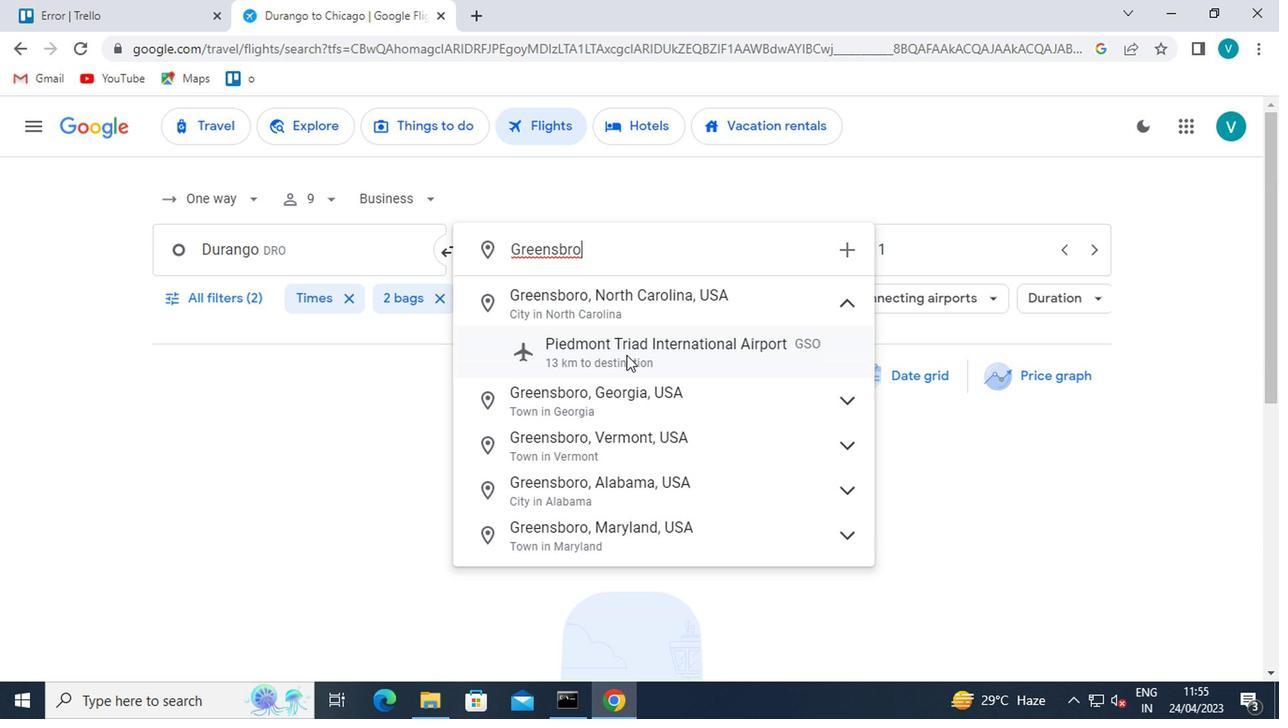 
Action: Mouse moved to (918, 239)
Screenshot: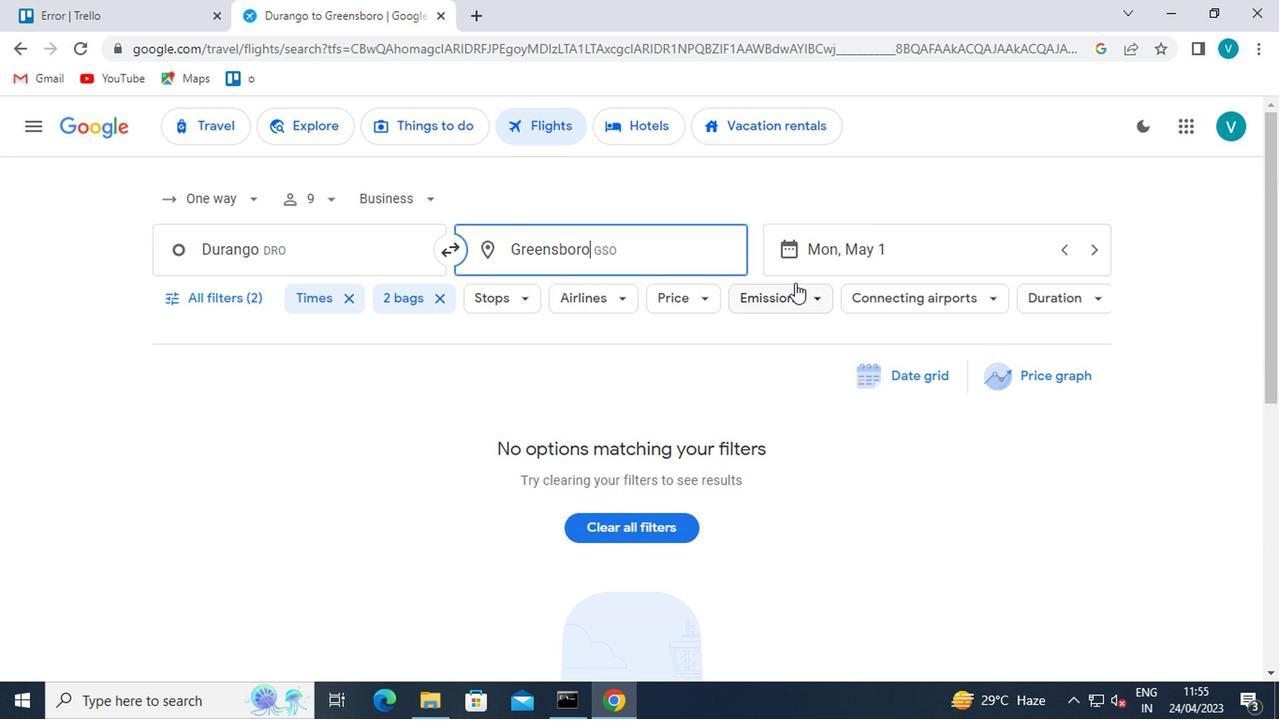 
Action: Mouse pressed left at (918, 239)
Screenshot: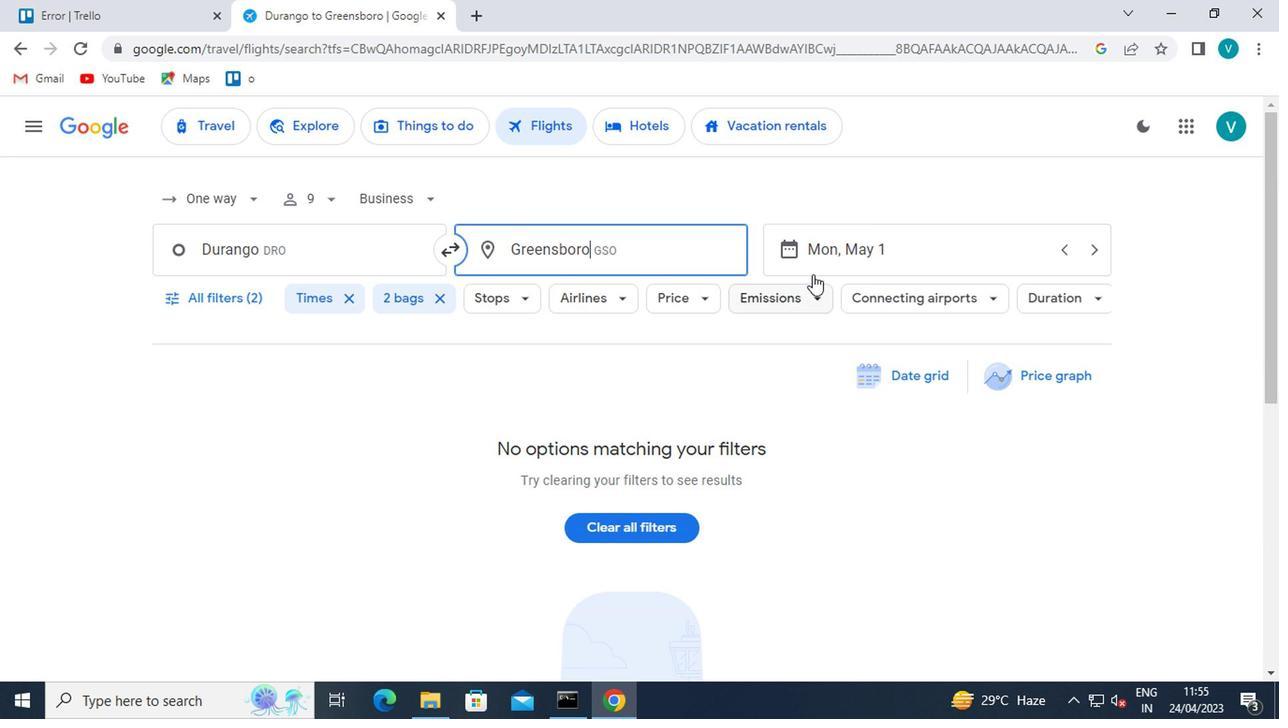 
Action: Mouse moved to (855, 339)
Screenshot: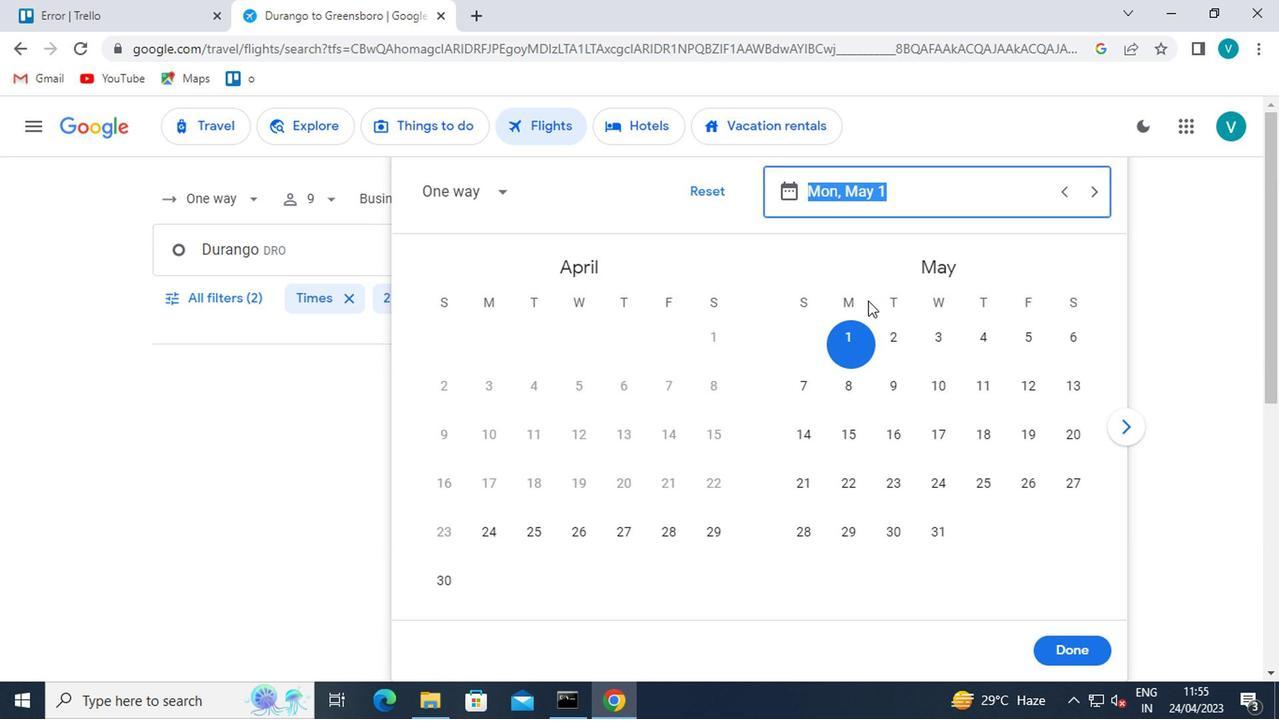 
Action: Mouse pressed left at (855, 339)
Screenshot: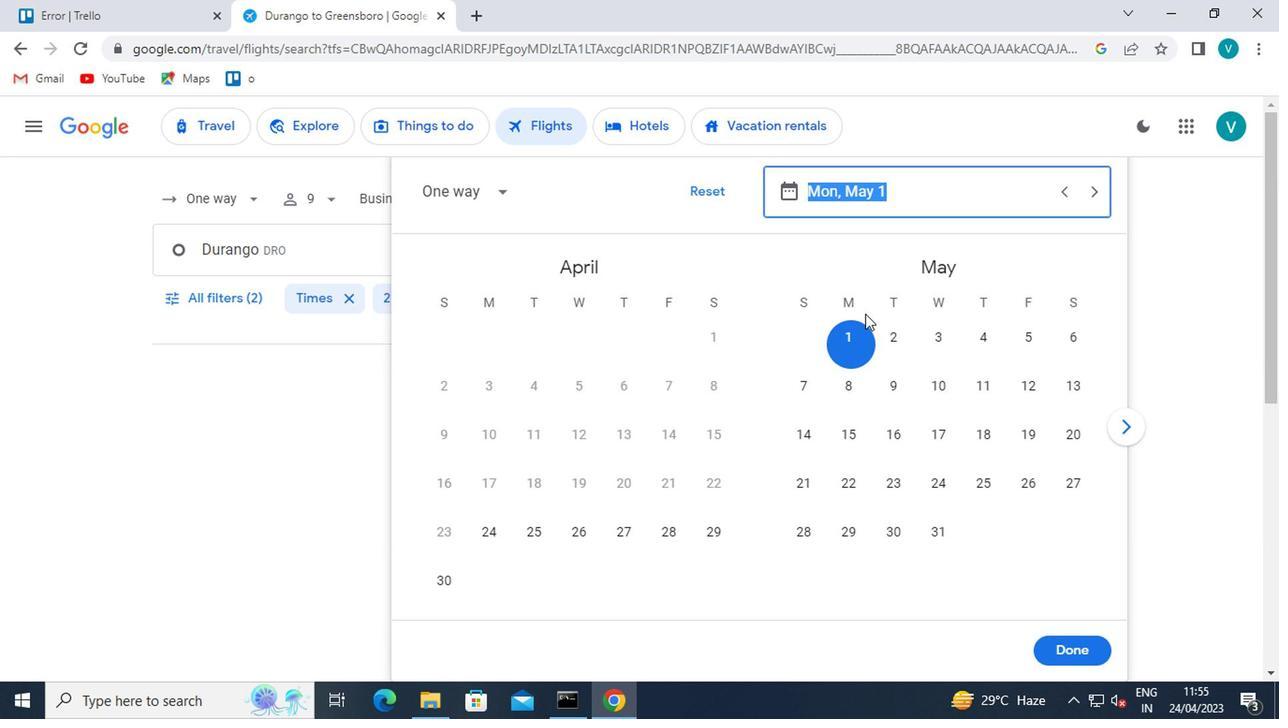 
Action: Mouse moved to (1045, 647)
Screenshot: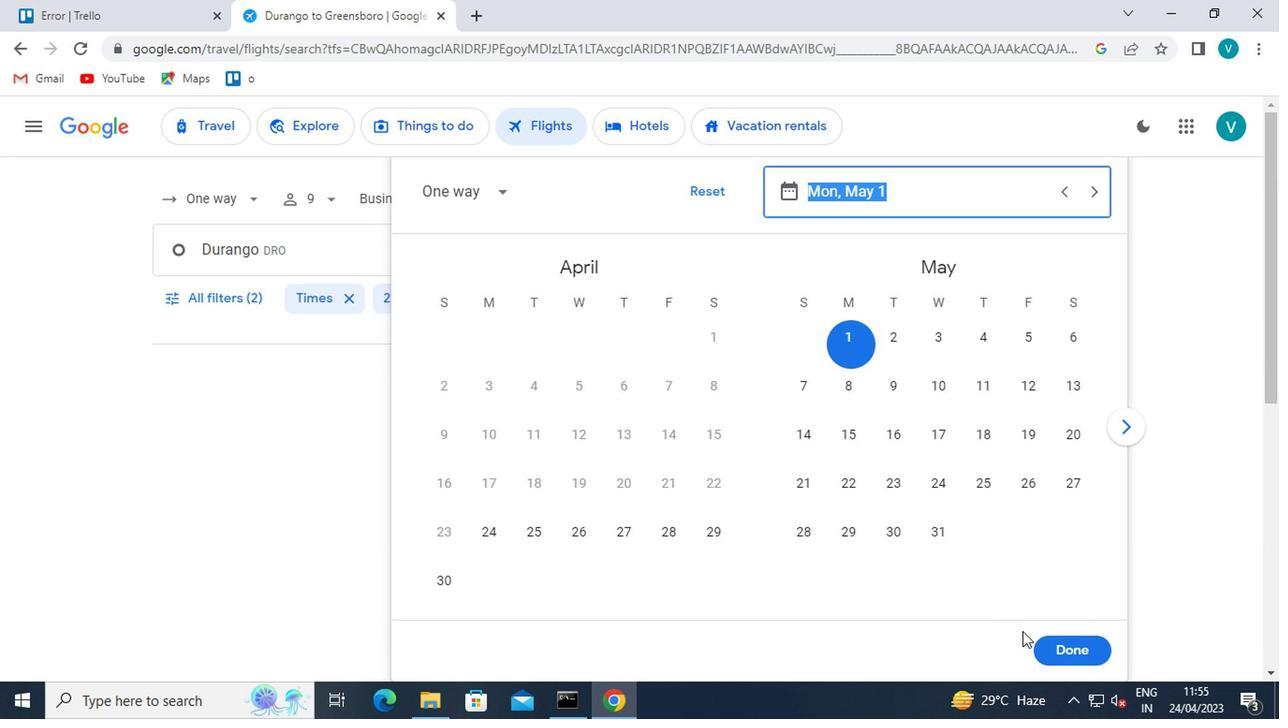 
Action: Mouse pressed left at (1045, 647)
Screenshot: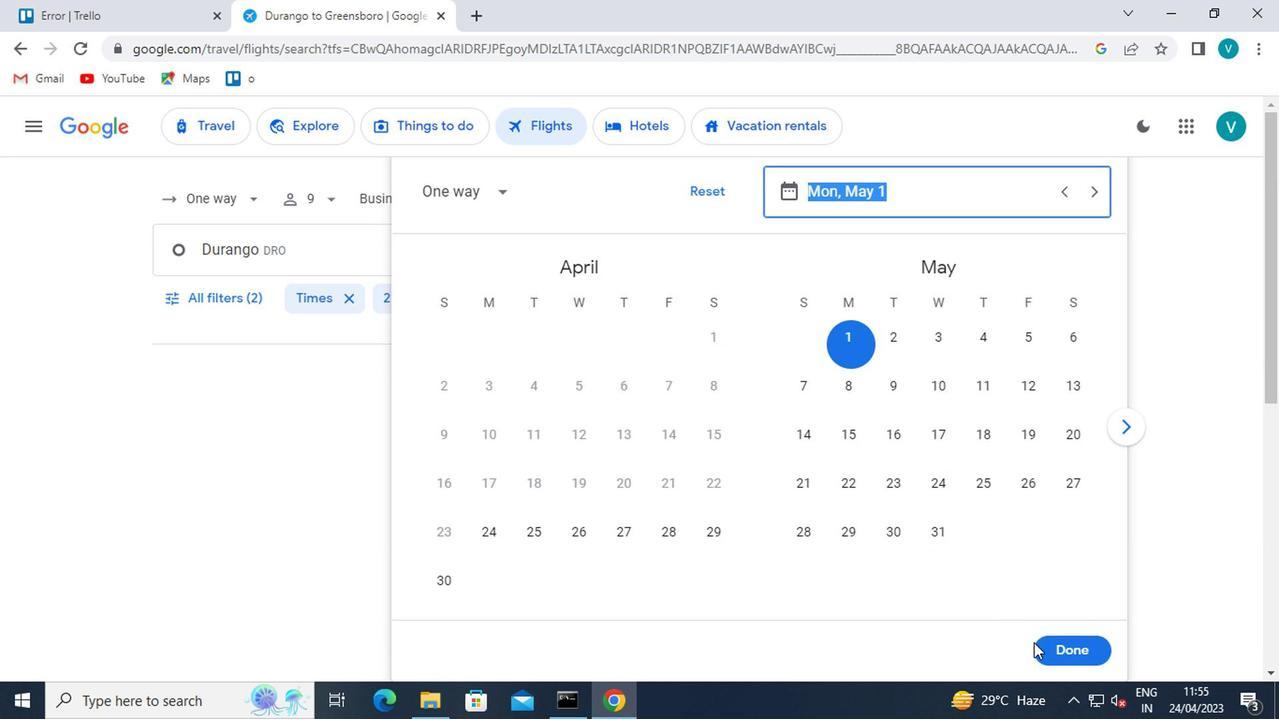 
Action: Mouse moved to (245, 305)
Screenshot: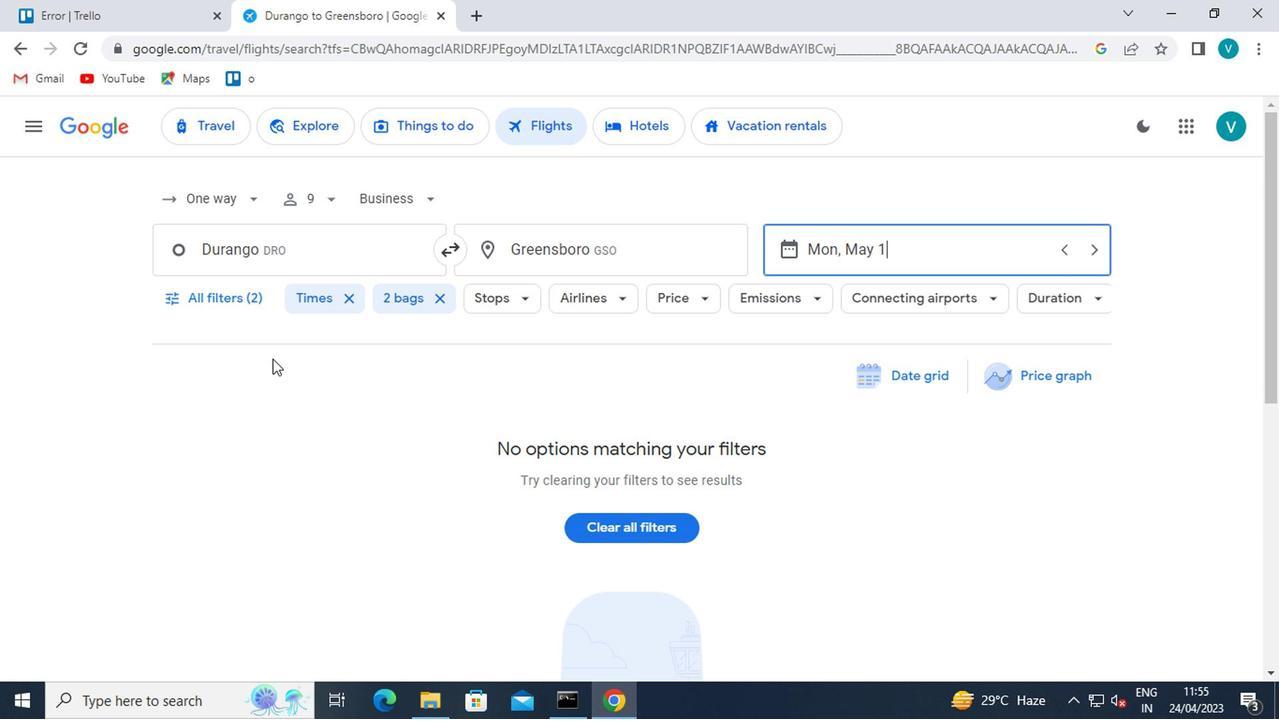 
Action: Mouse pressed left at (245, 305)
Screenshot: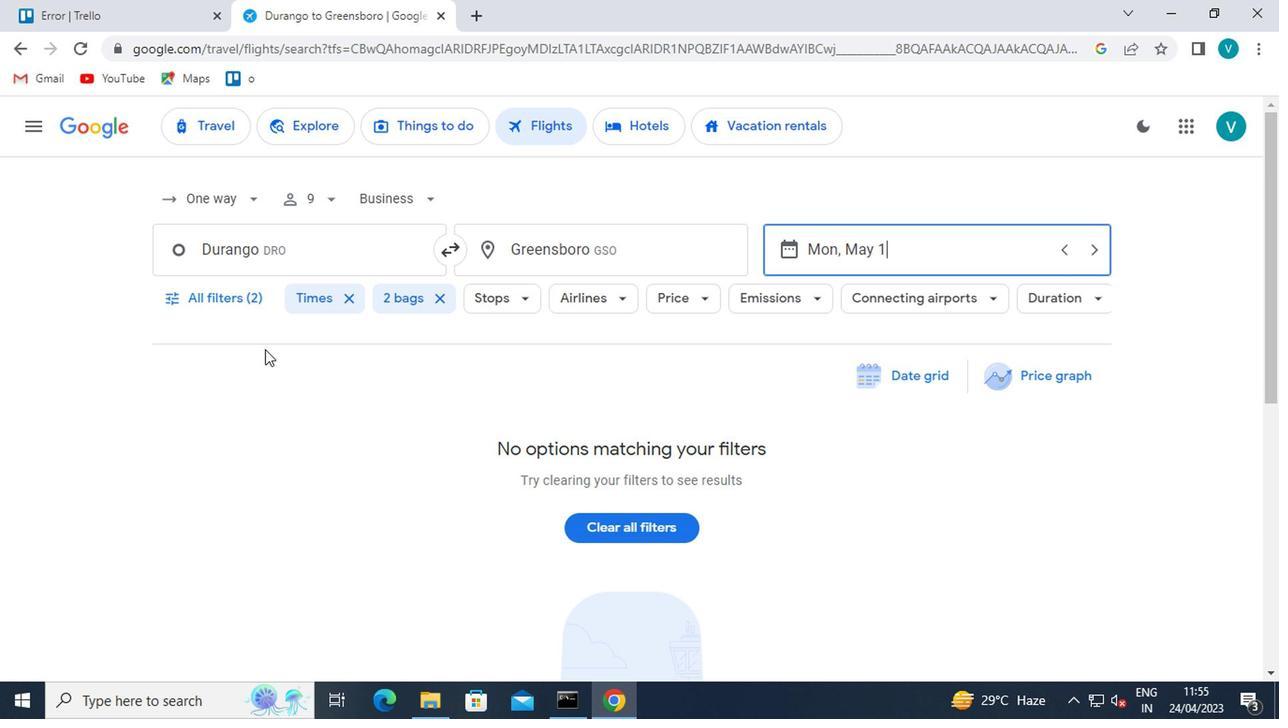 
Action: Mouse moved to (391, 475)
Screenshot: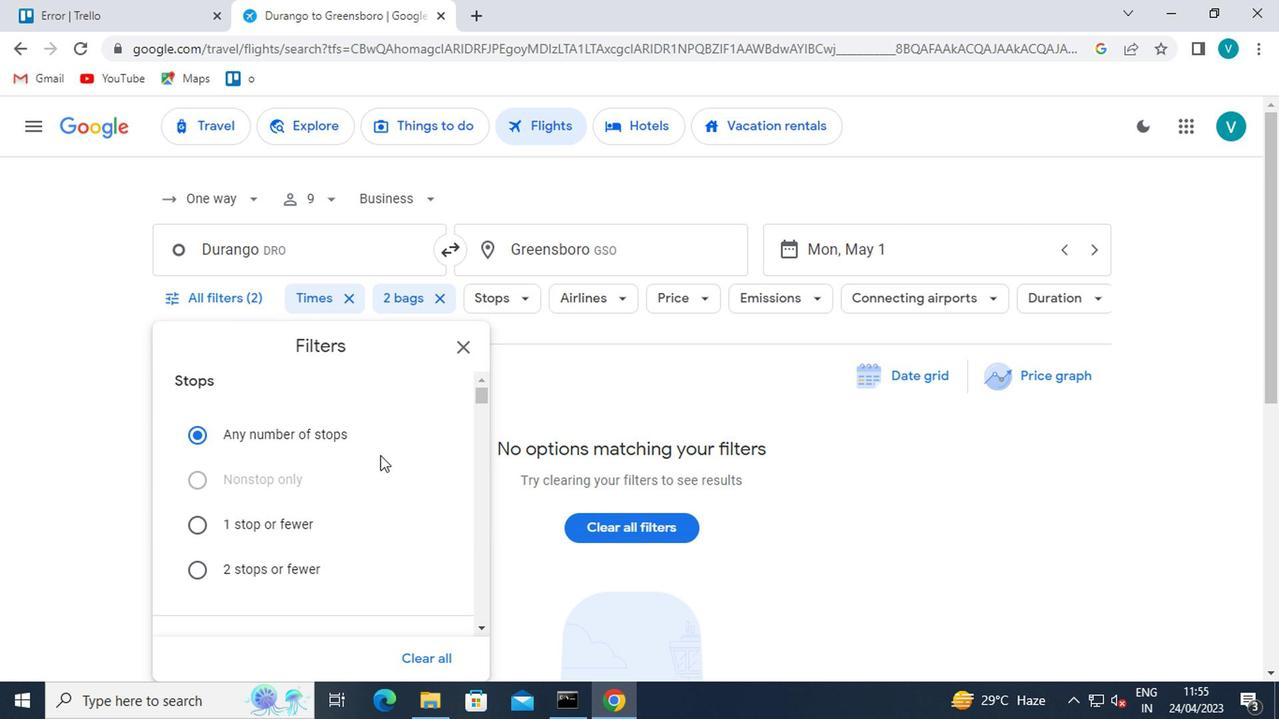 
Action: Mouse scrolled (391, 475) with delta (0, 0)
Screenshot: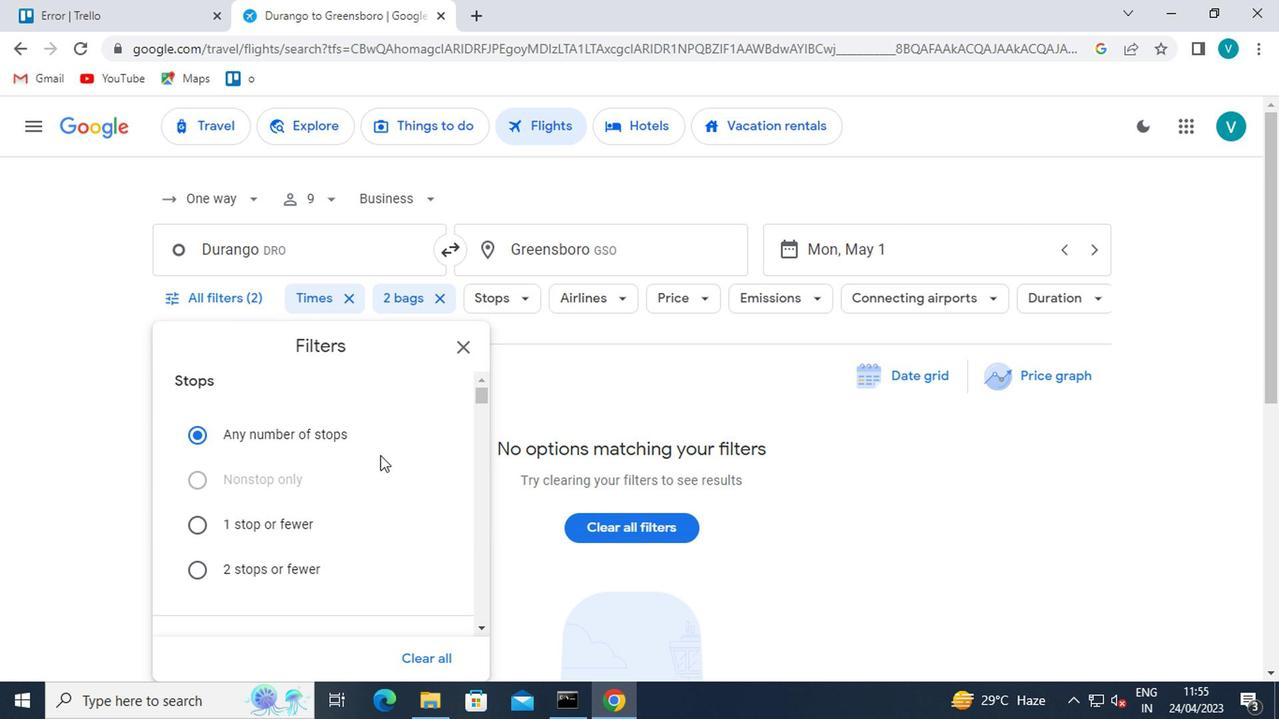 
Action: Mouse moved to (391, 479)
Screenshot: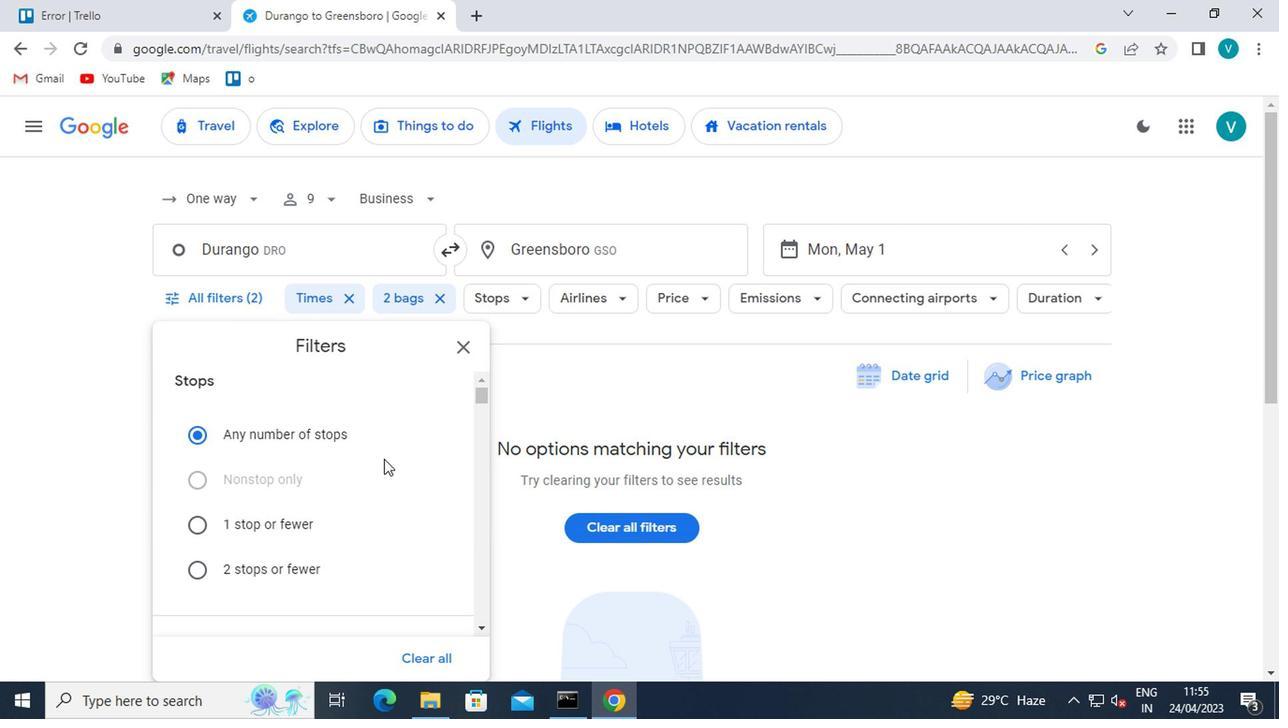 
Action: Mouse scrolled (391, 477) with delta (0, -1)
Screenshot: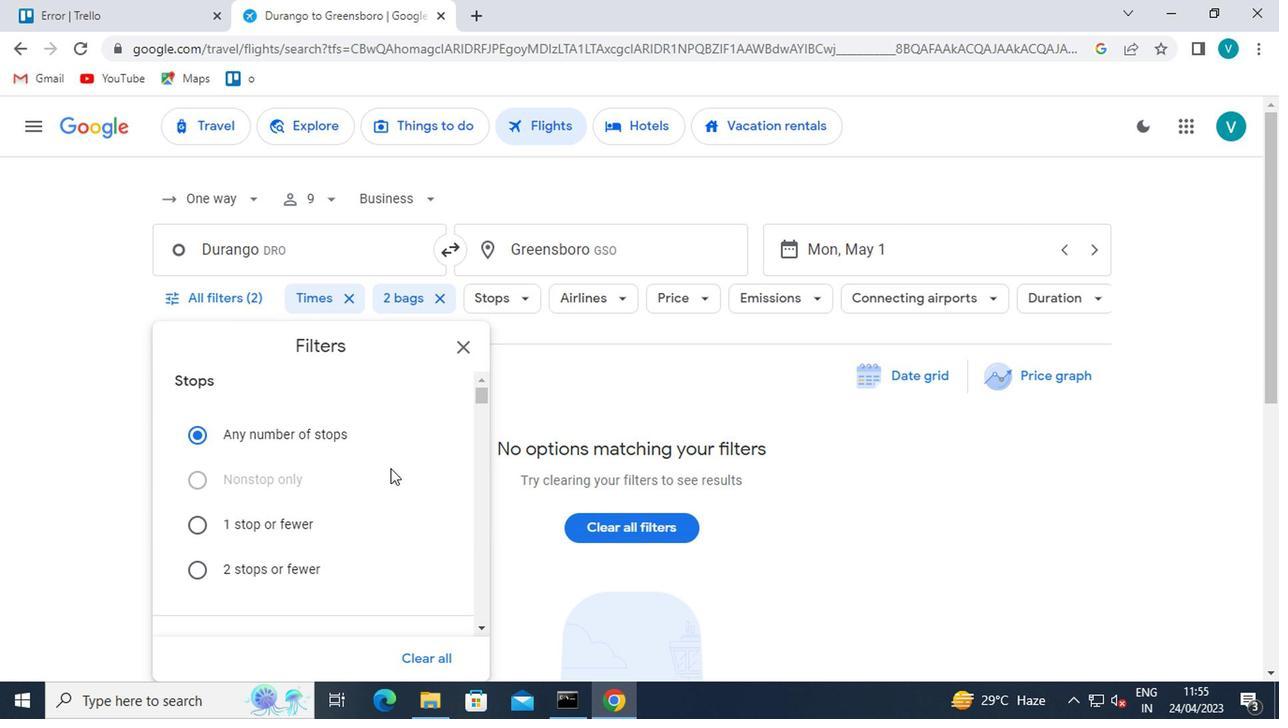
Action: Mouse scrolled (391, 477) with delta (0, -1)
Screenshot: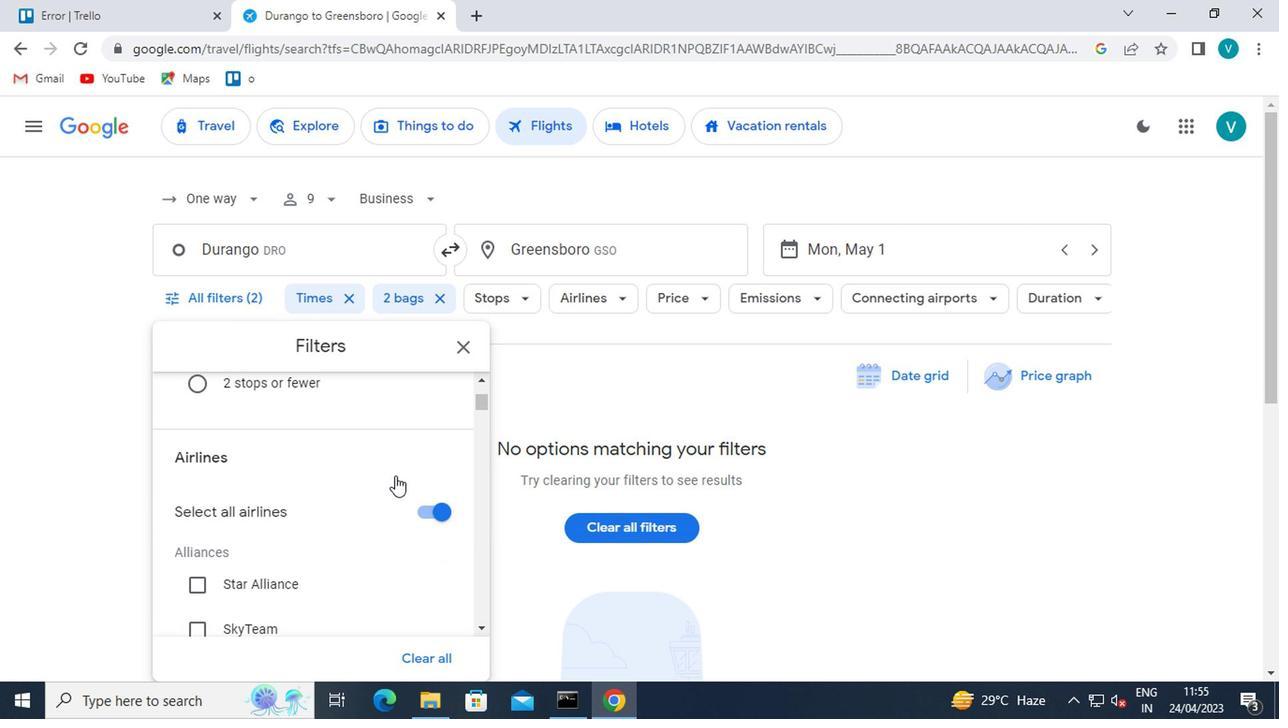 
Action: Mouse scrolled (391, 477) with delta (0, -1)
Screenshot: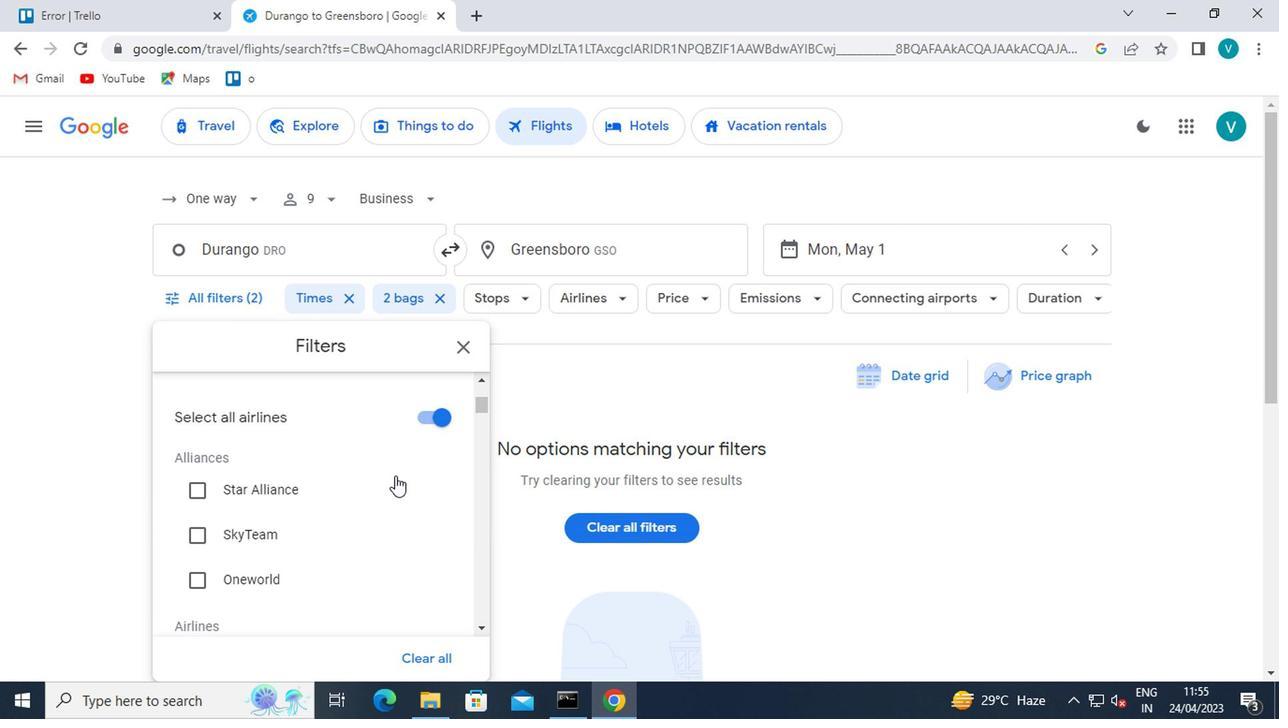 
Action: Mouse scrolled (391, 477) with delta (0, -1)
Screenshot: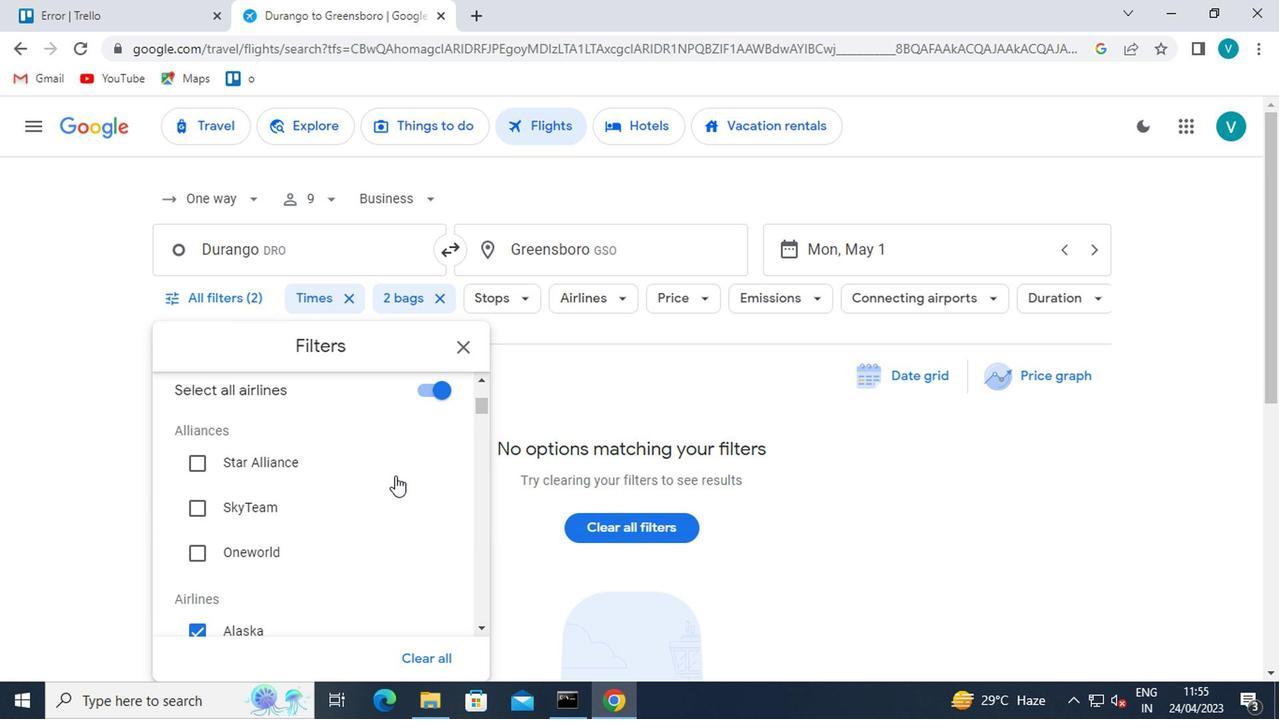 
Action: Mouse scrolled (391, 477) with delta (0, -1)
Screenshot: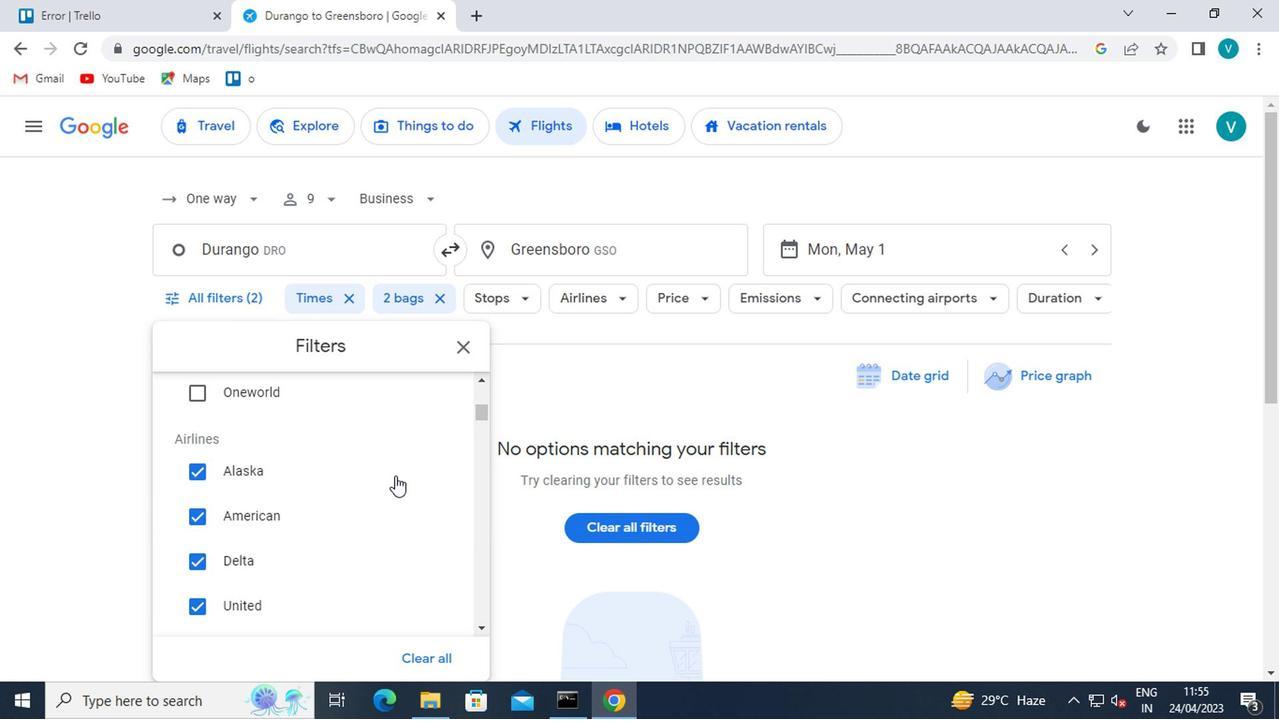 
Action: Mouse scrolled (391, 477) with delta (0, -1)
Screenshot: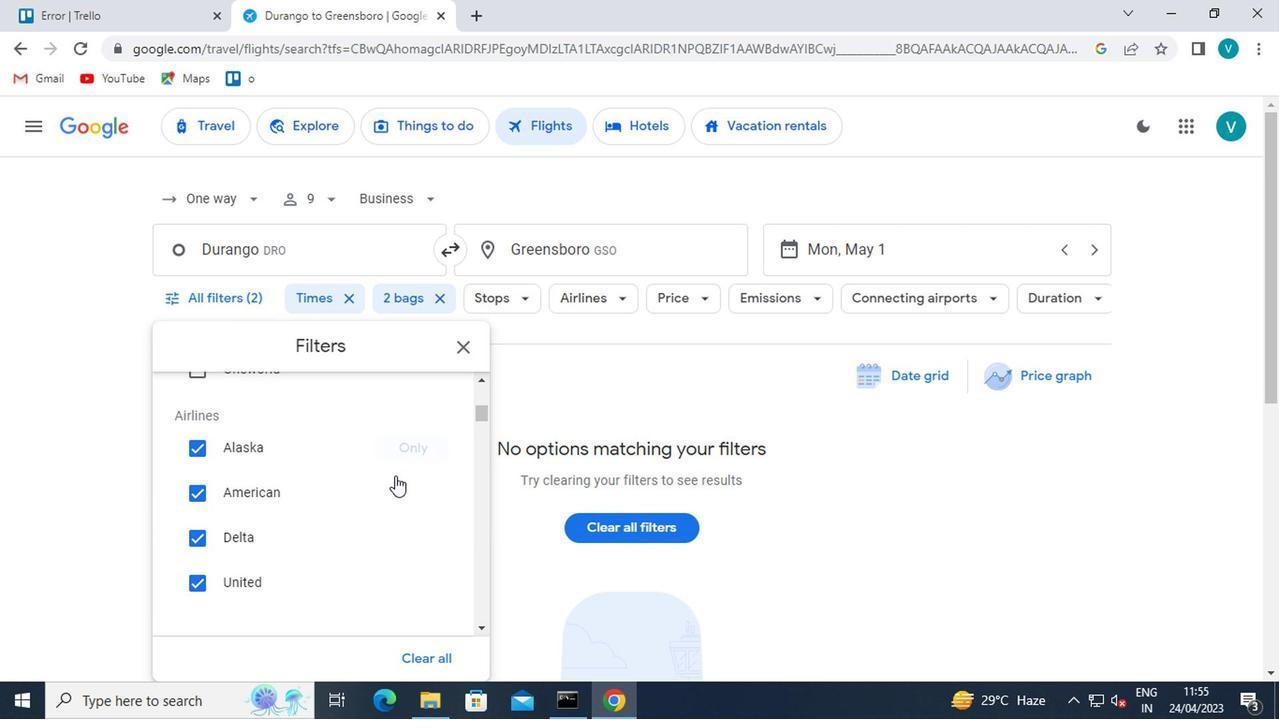 
Action: Mouse scrolled (391, 479) with delta (0, 0)
Screenshot: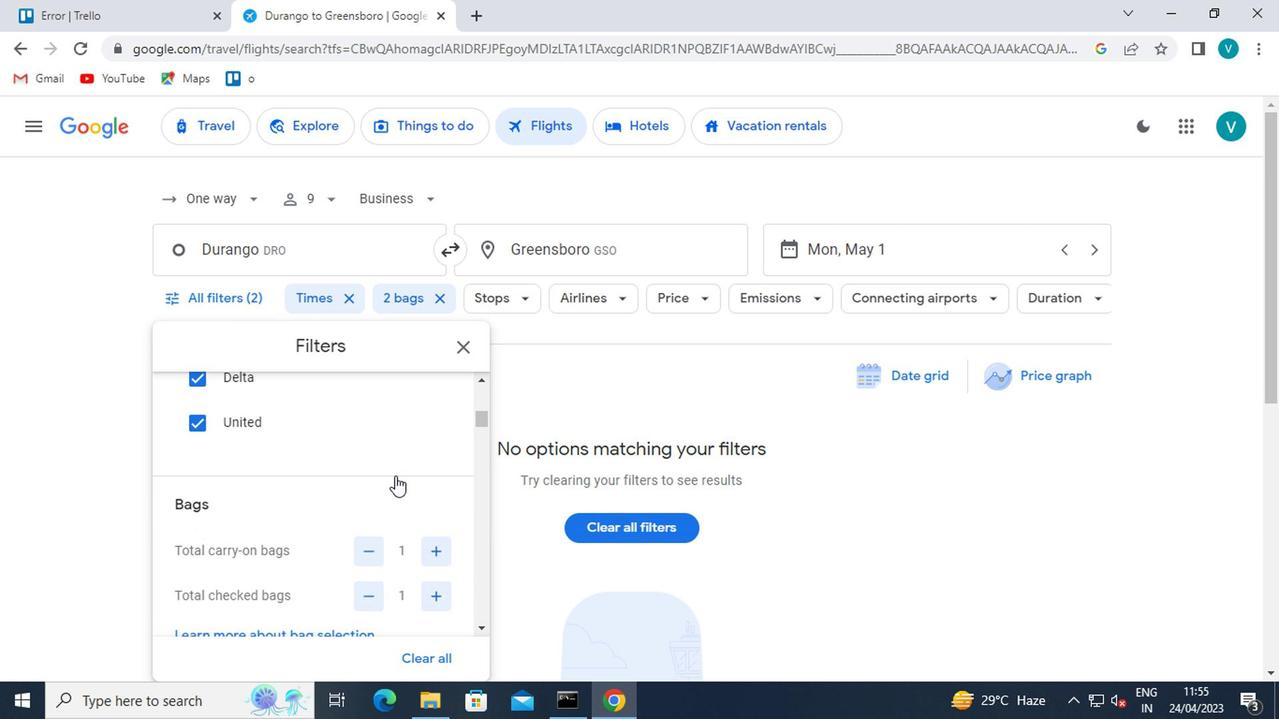 
Action: Mouse scrolled (391, 479) with delta (0, 0)
Screenshot: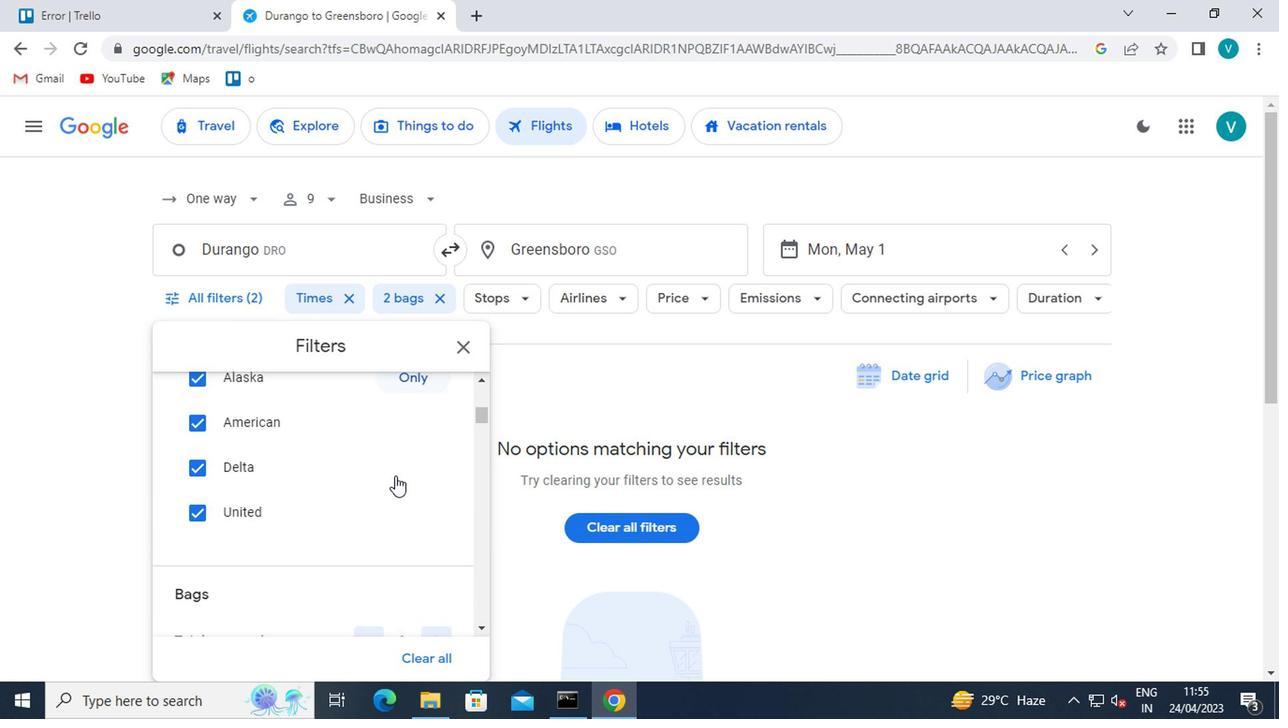 
Action: Mouse scrolled (391, 477) with delta (0, -1)
Screenshot: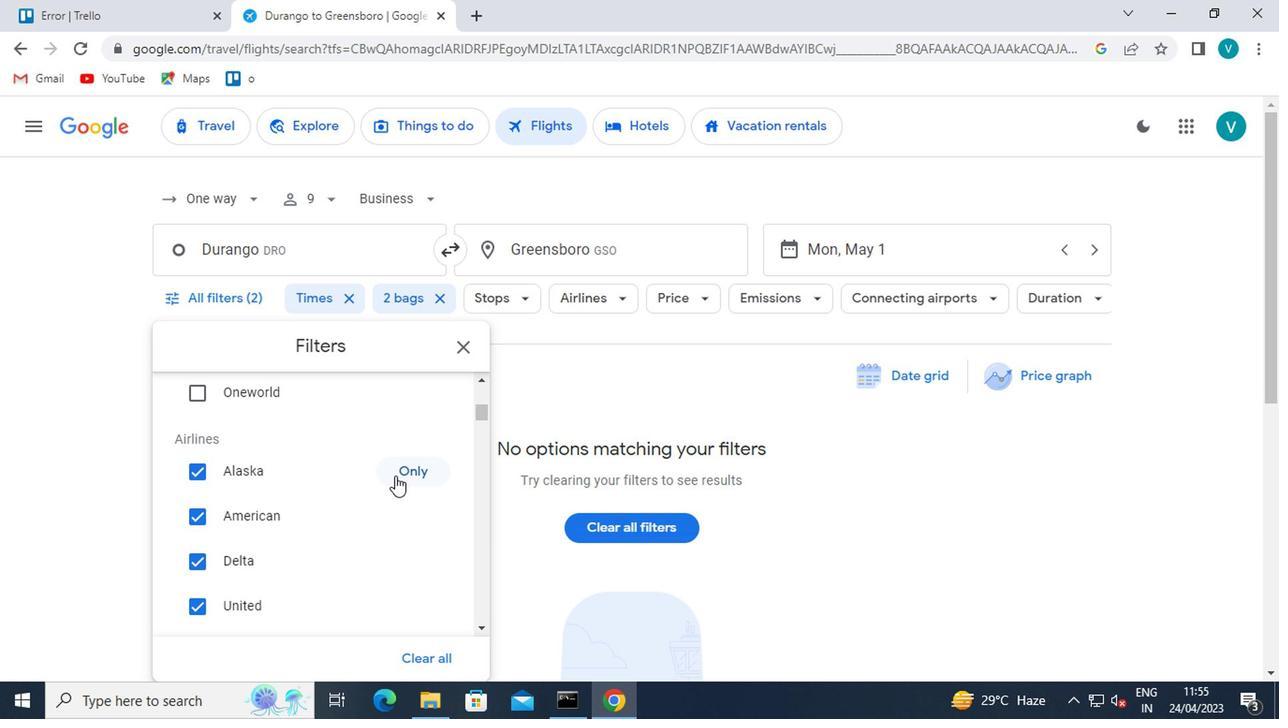 
Action: Mouse scrolled (391, 477) with delta (0, -1)
Screenshot: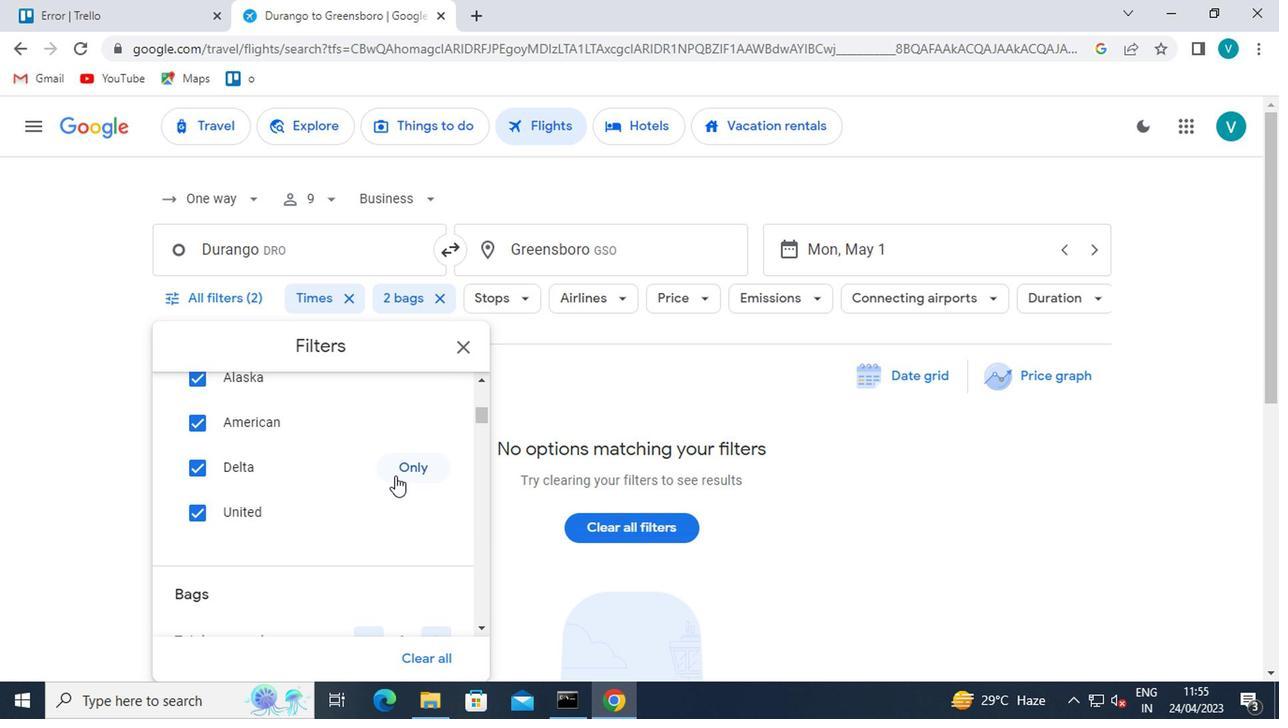 
Action: Mouse scrolled (391, 477) with delta (0, -1)
Screenshot: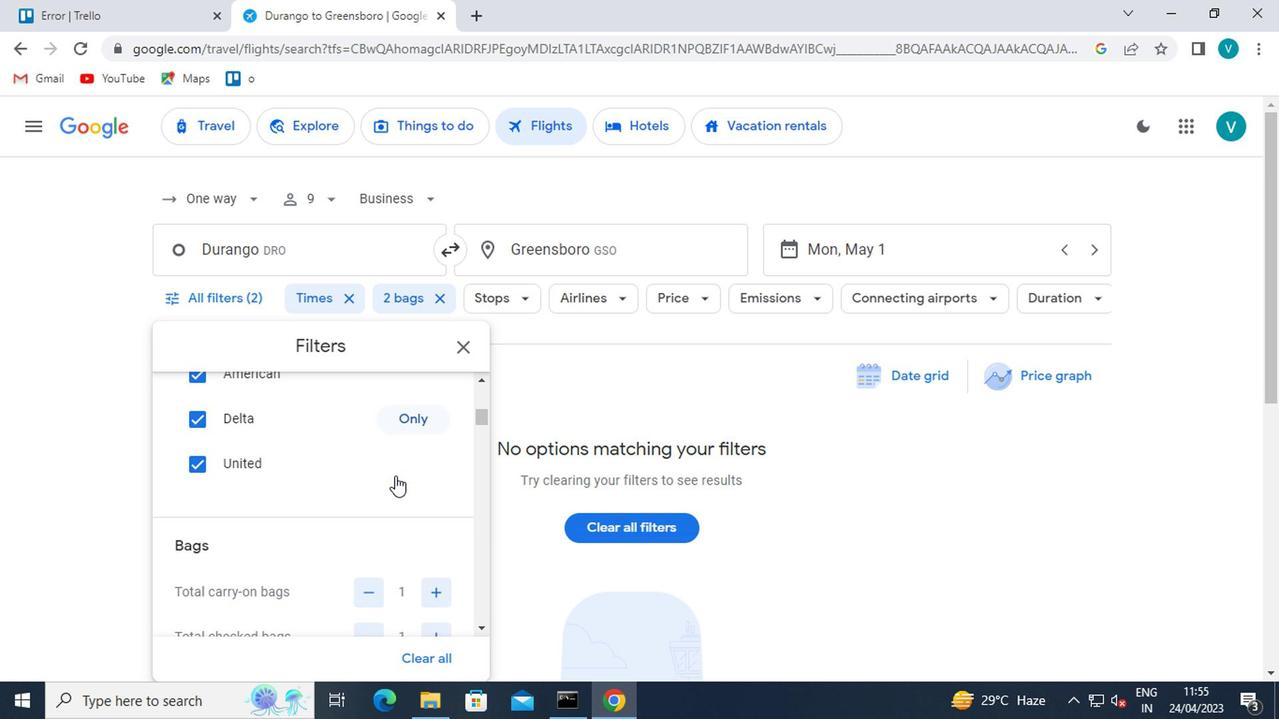 
Action: Mouse moved to (365, 504)
Screenshot: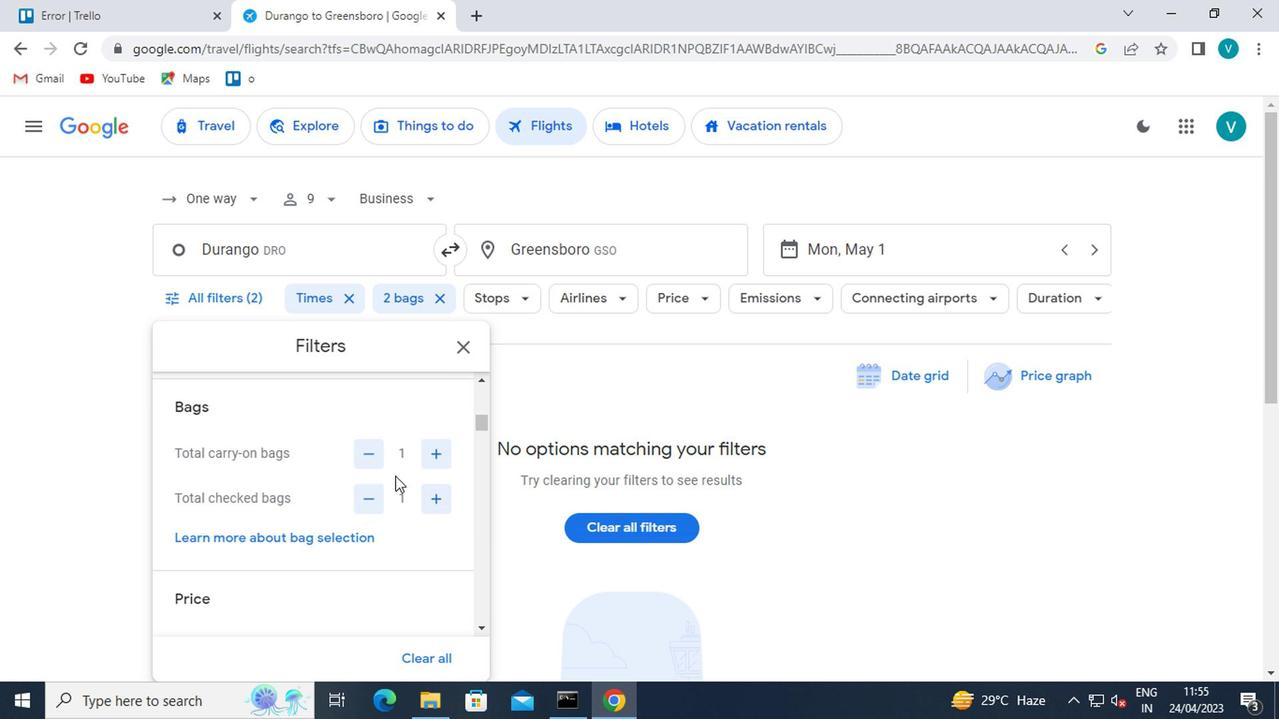 
Action: Mouse pressed left at (365, 504)
Screenshot: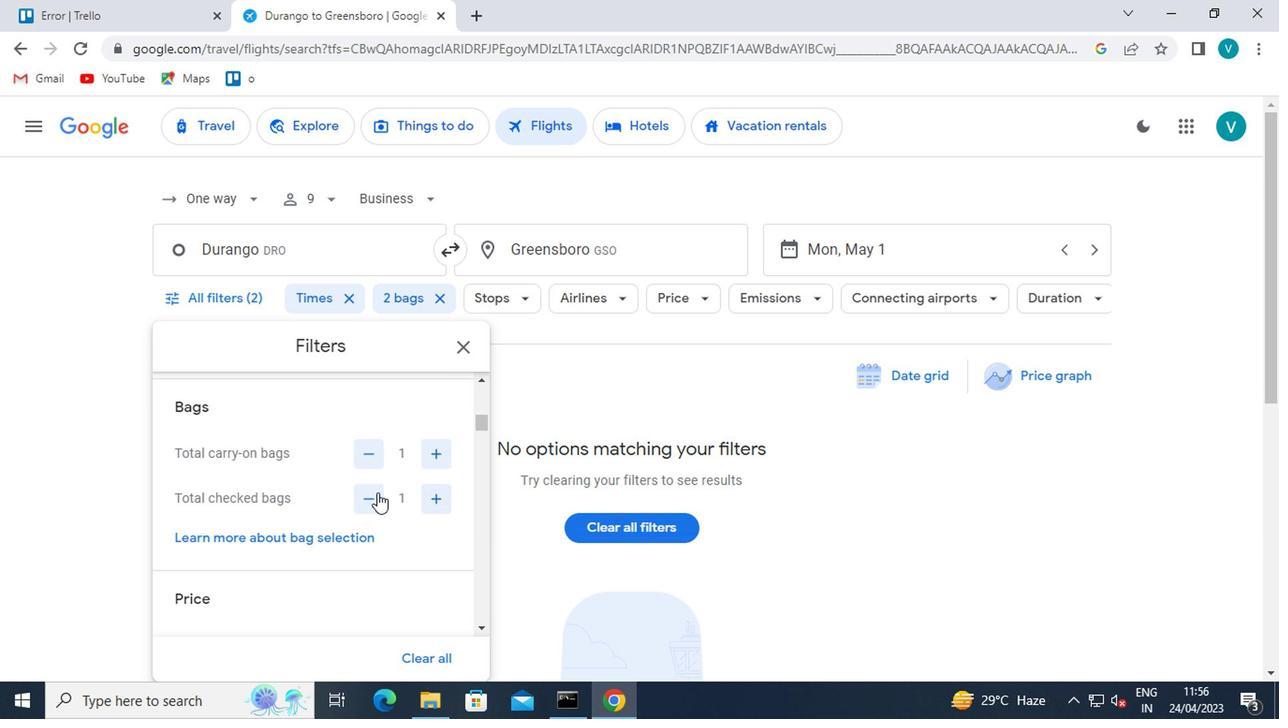 
Action: Mouse scrolled (365, 503) with delta (0, -1)
Screenshot: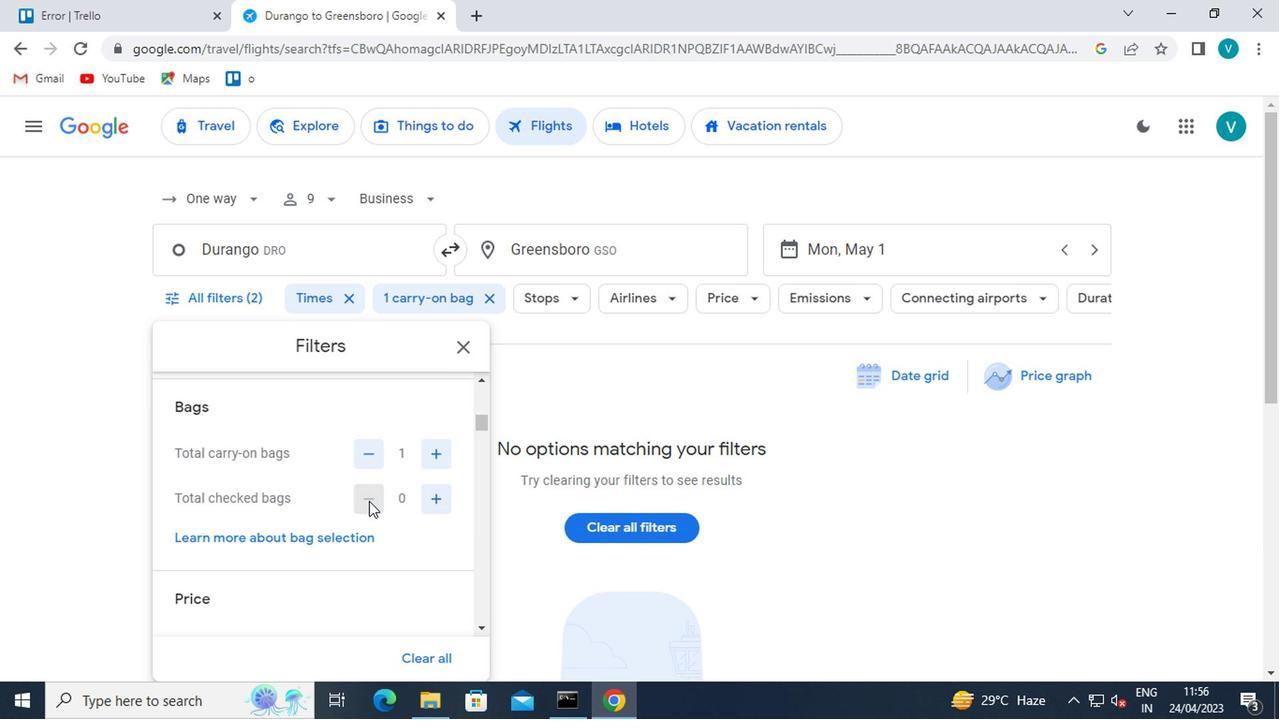 
Action: Mouse scrolled (365, 503) with delta (0, -1)
Screenshot: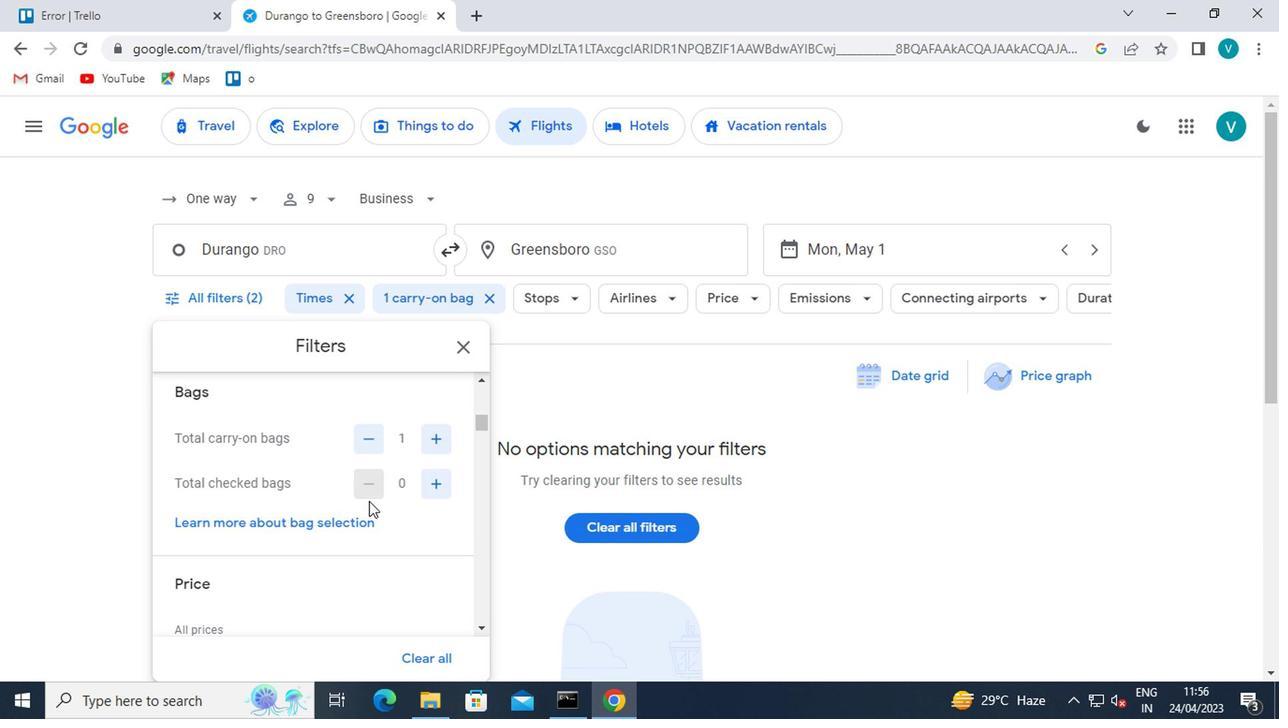 
Action: Mouse moved to (430, 488)
Screenshot: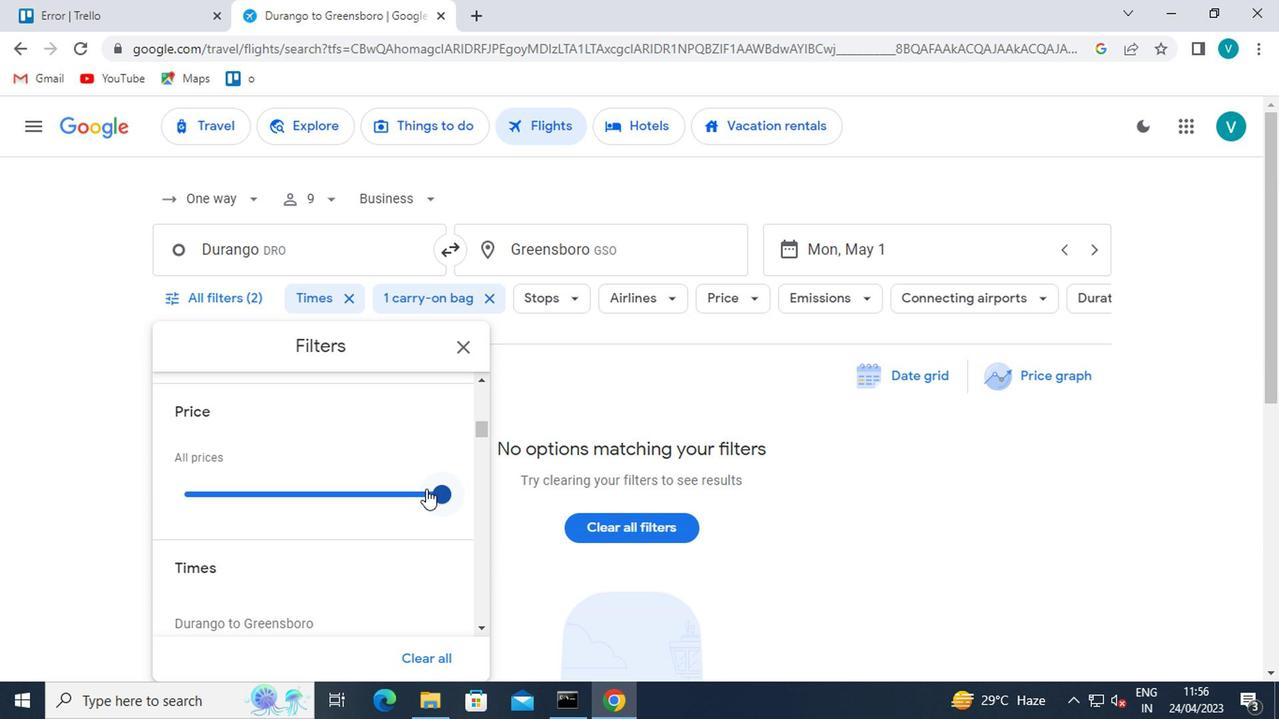 
Action: Mouse pressed left at (430, 488)
Screenshot: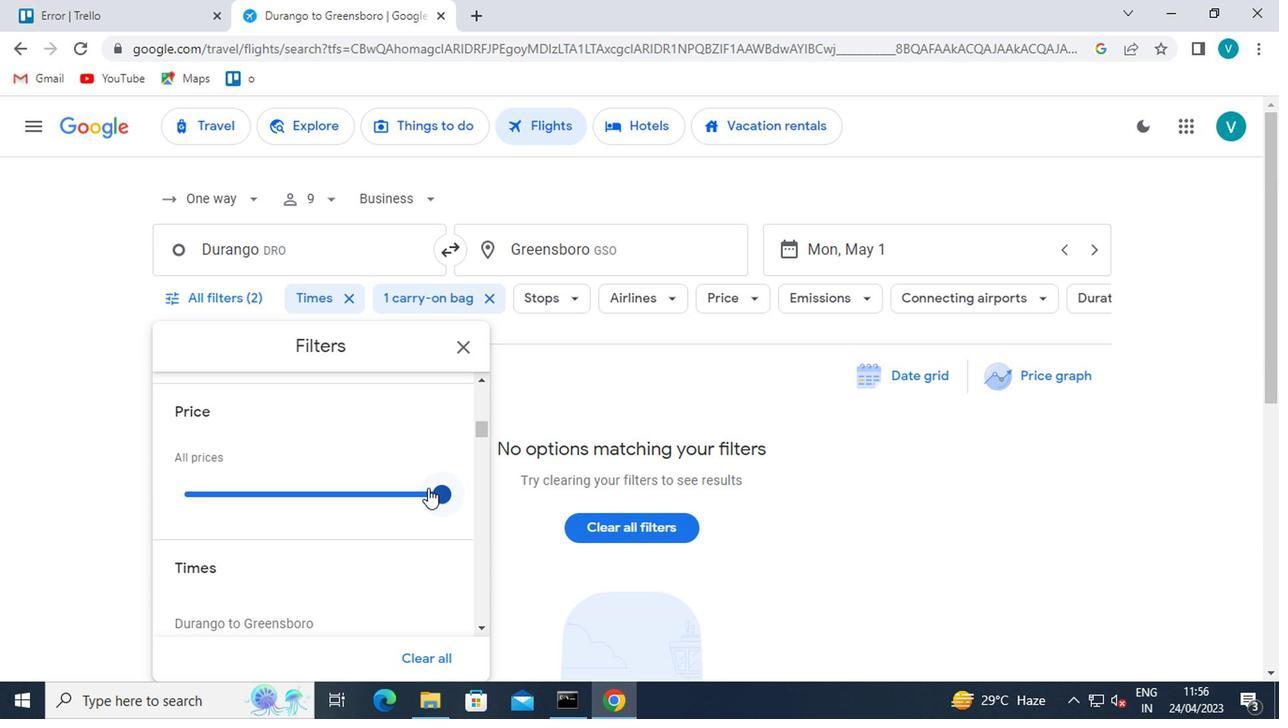 
Action: Mouse moved to (398, 543)
Screenshot: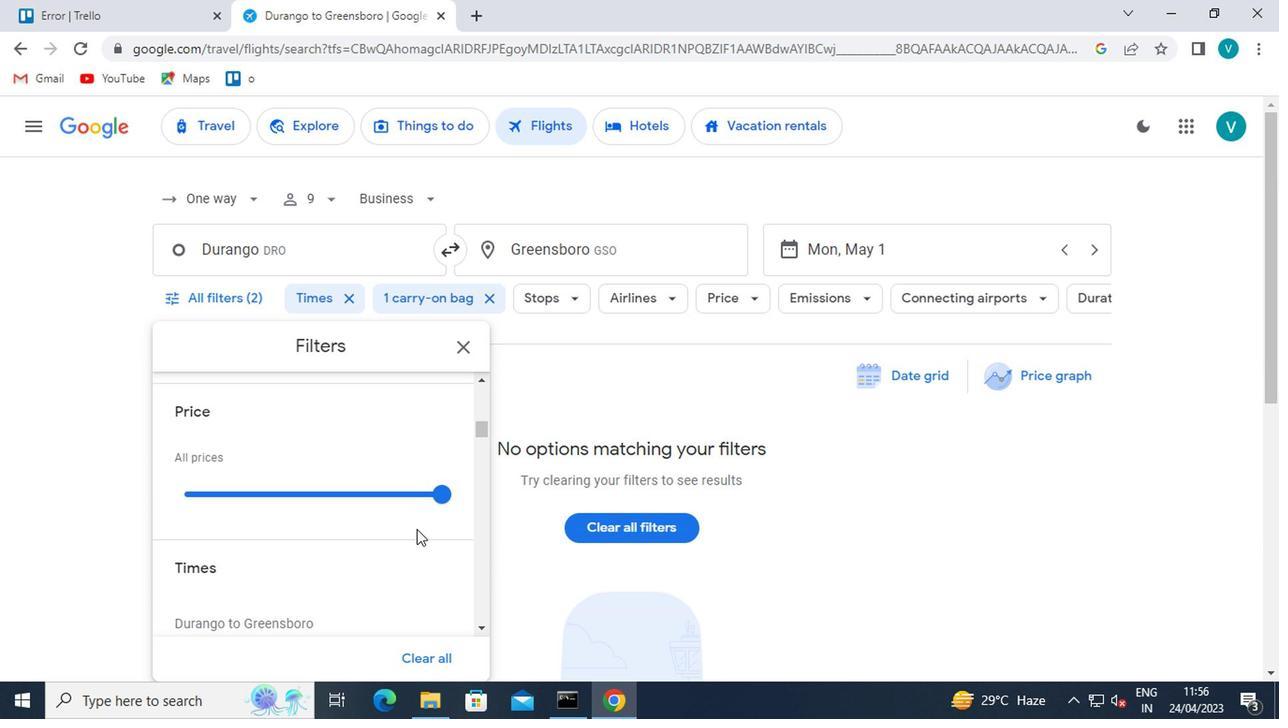 
Action: Mouse scrolled (398, 541) with delta (0, -1)
Screenshot: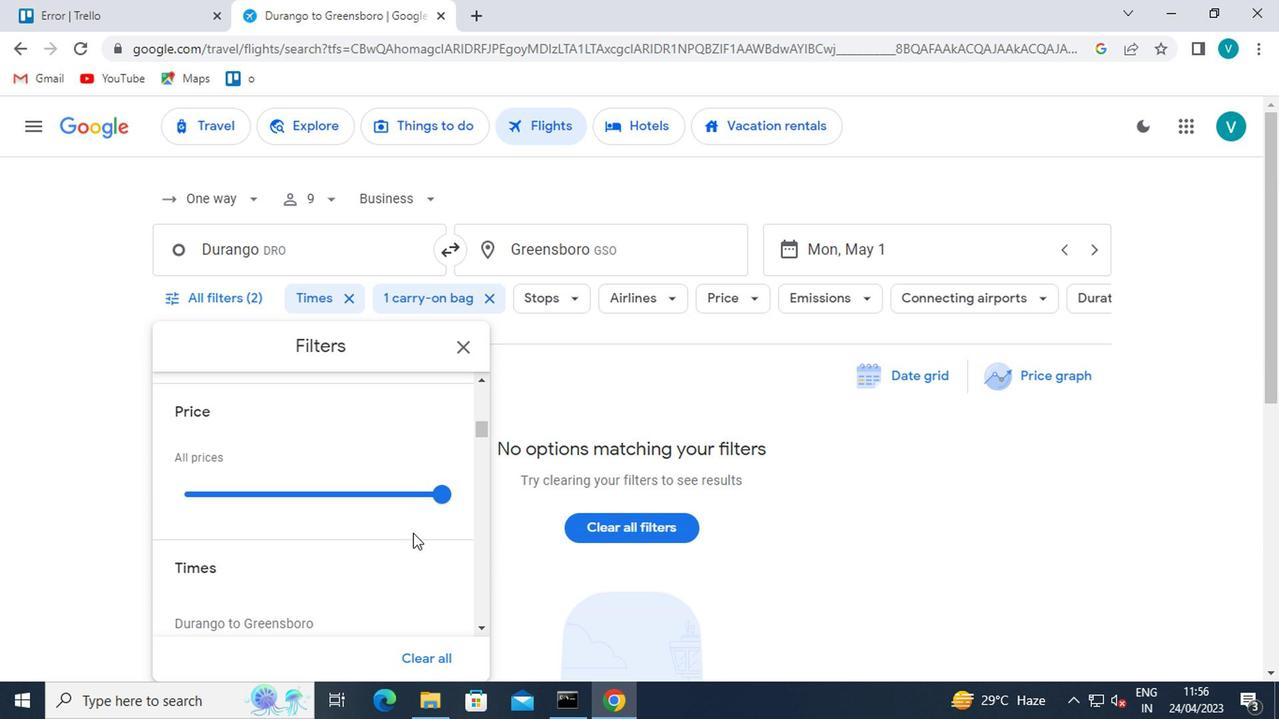 
Action: Mouse moved to (393, 543)
Screenshot: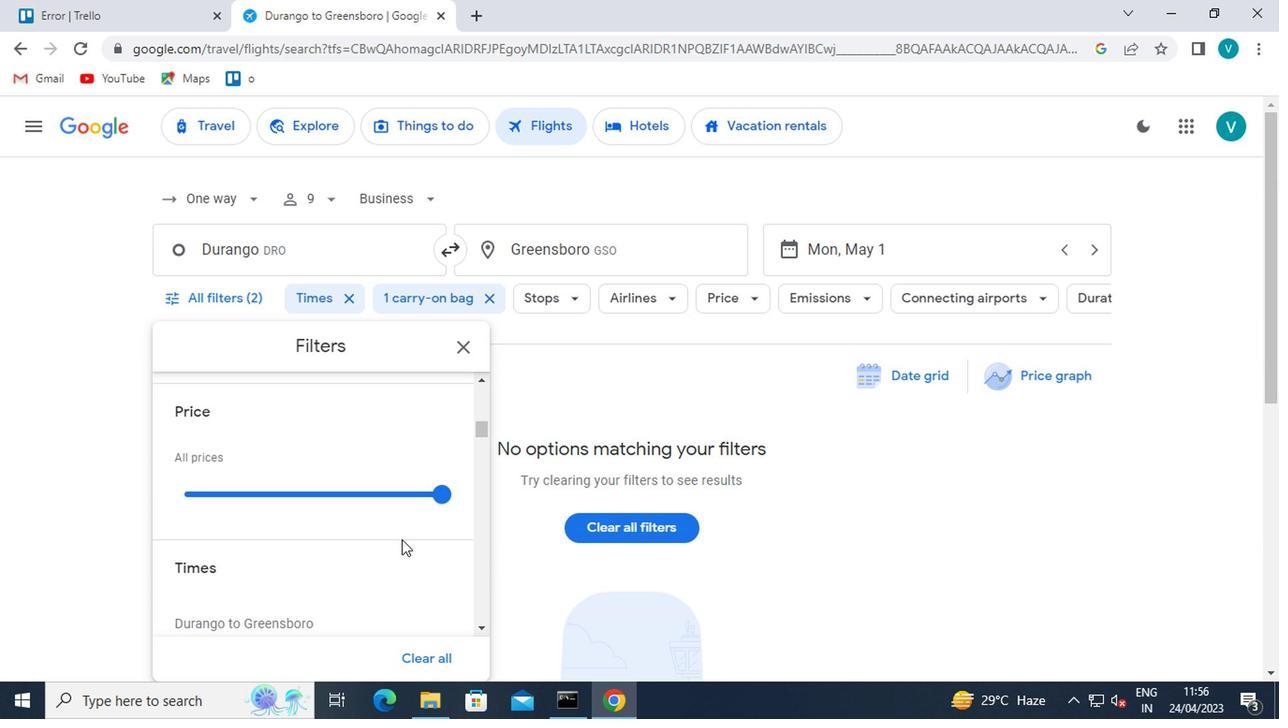 
Action: Mouse scrolled (393, 541) with delta (0, -1)
Screenshot: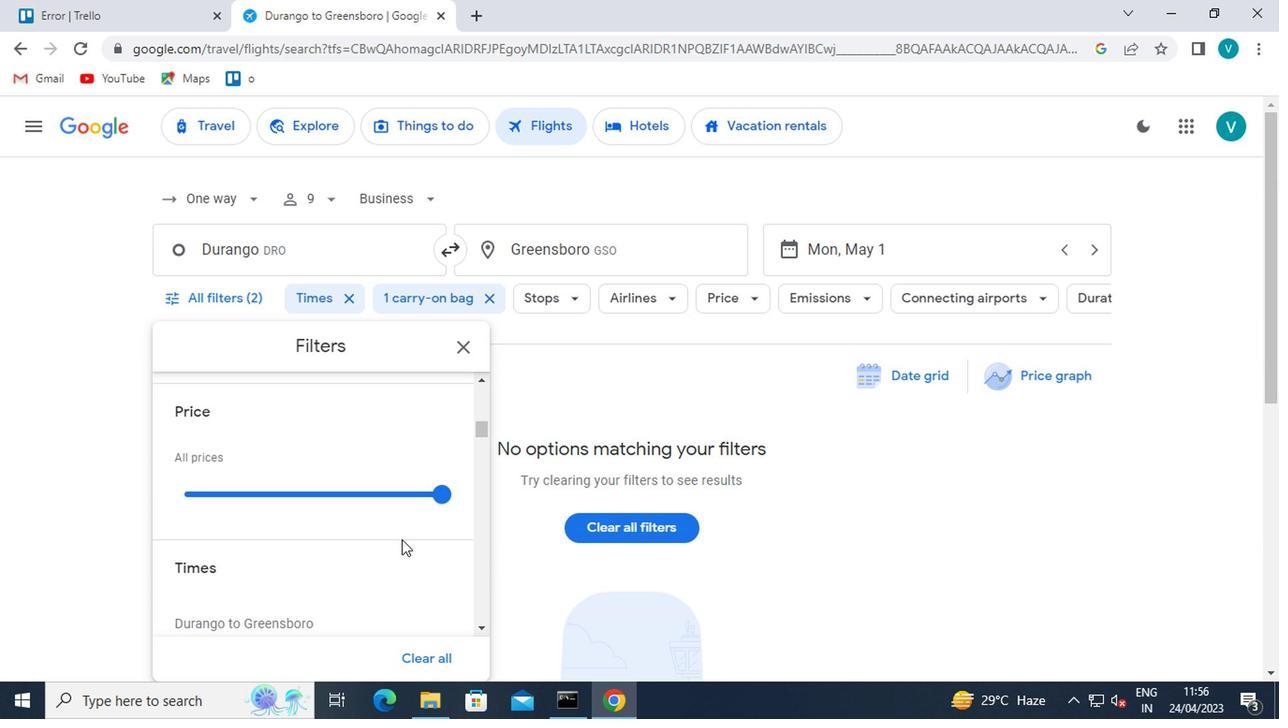 
Action: Mouse moved to (414, 517)
Screenshot: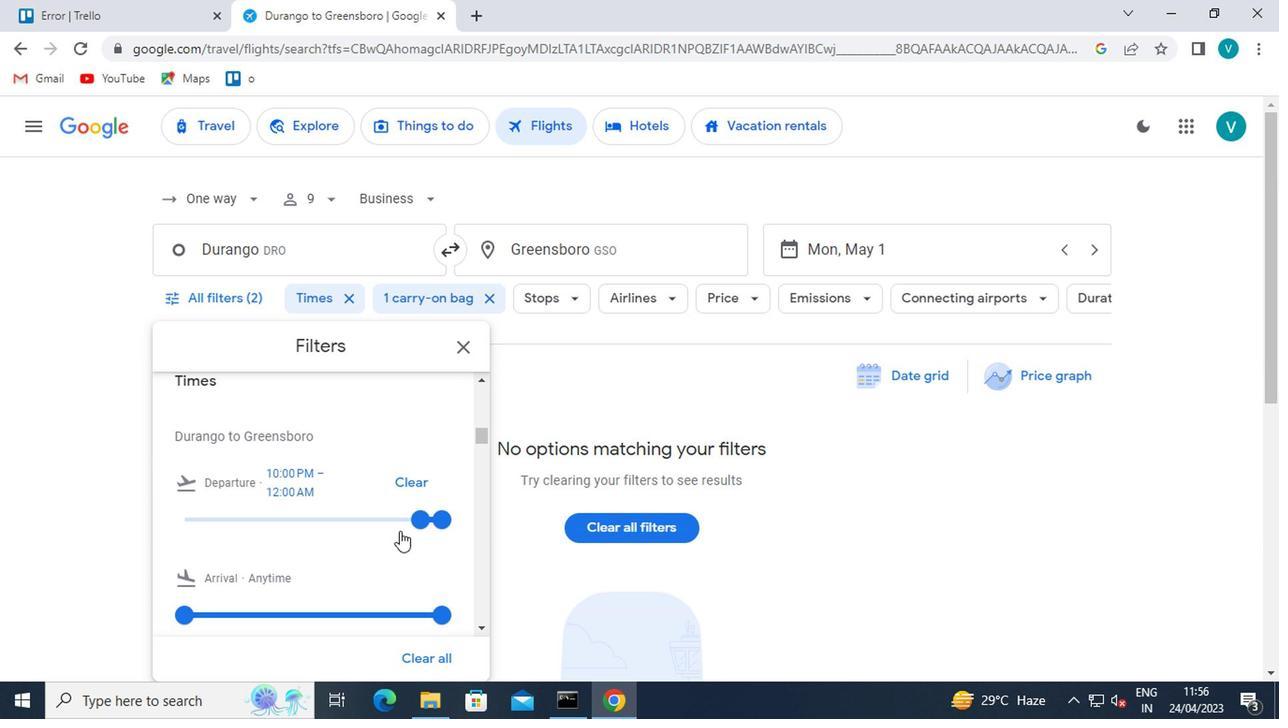 
Action: Mouse pressed left at (414, 517)
Screenshot: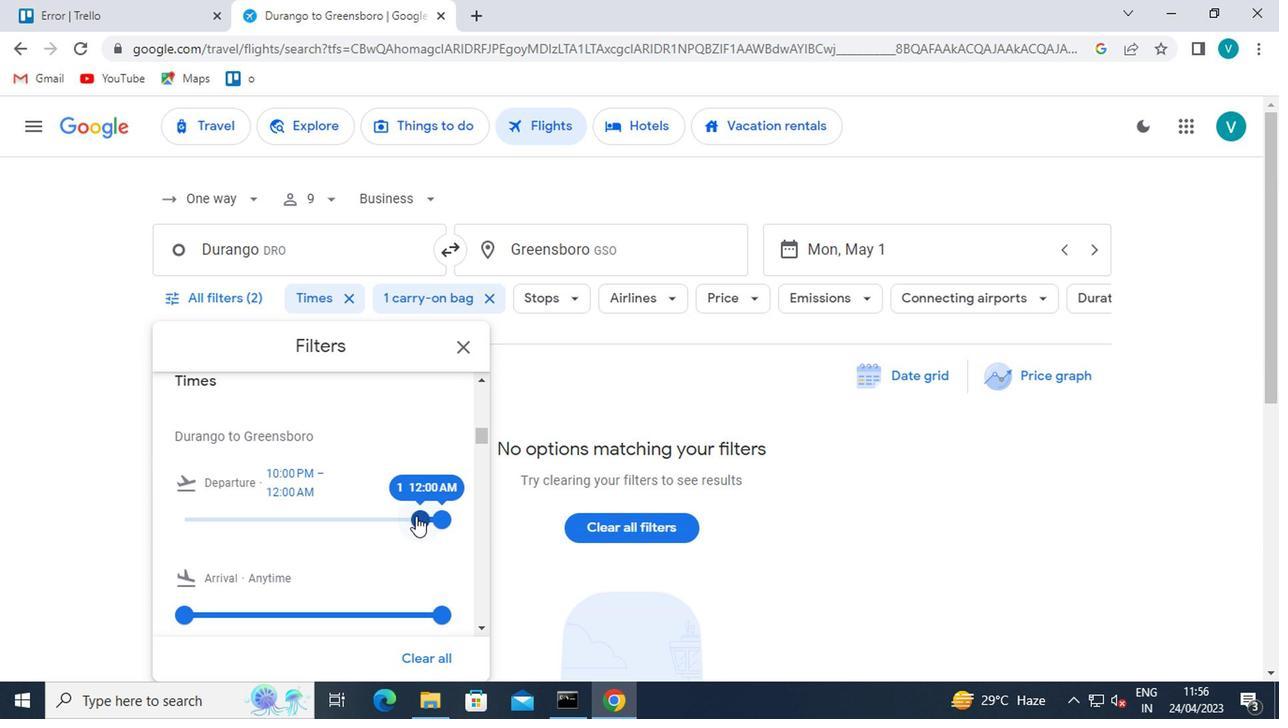 
Action: Mouse moved to (342, 517)
Screenshot: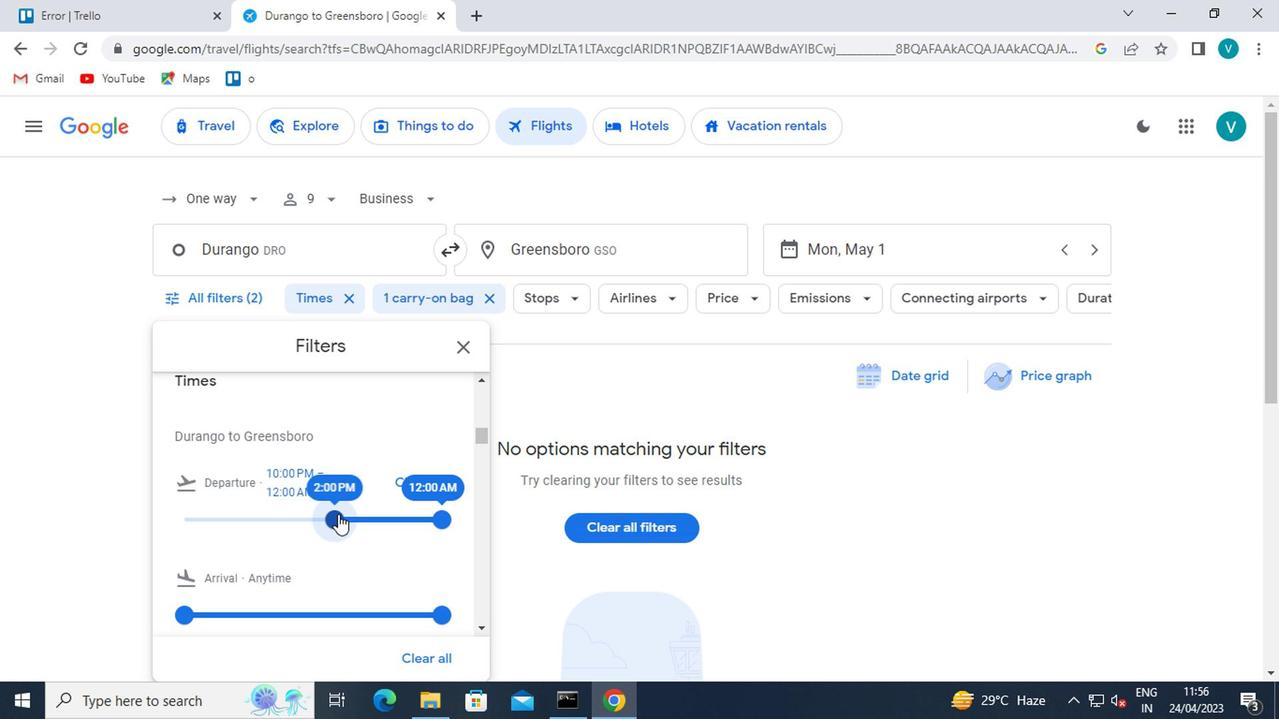 
